Task: Look for space in Kemi, Finland from 1st August, 2023 to 5th August, 2023 for 3 adults, 1 child in price range Rs.13000 to Rs.20000. Place can be entire place with 2 bedrooms having 3 beds and 2 bathrooms. Property type can be flatguest house, hotel. Booking option can be shelf check-in. Required host language is .
Action: Mouse moved to (484, 100)
Screenshot: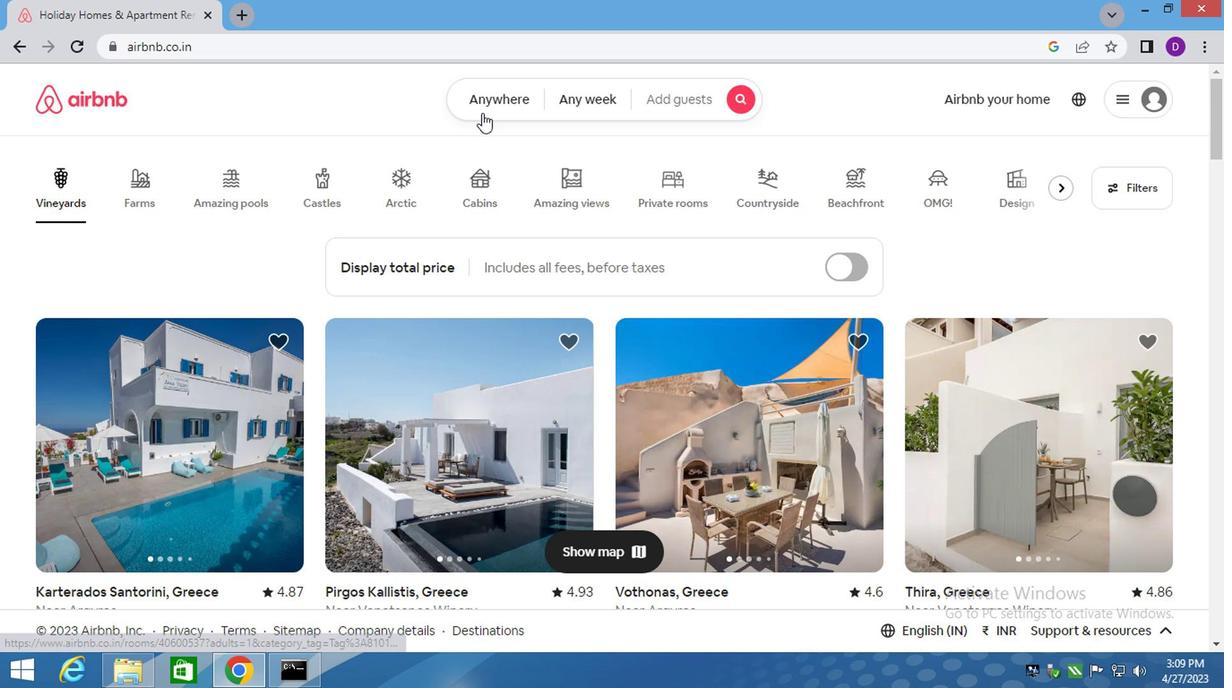 
Action: Mouse pressed left at (484, 100)
Screenshot: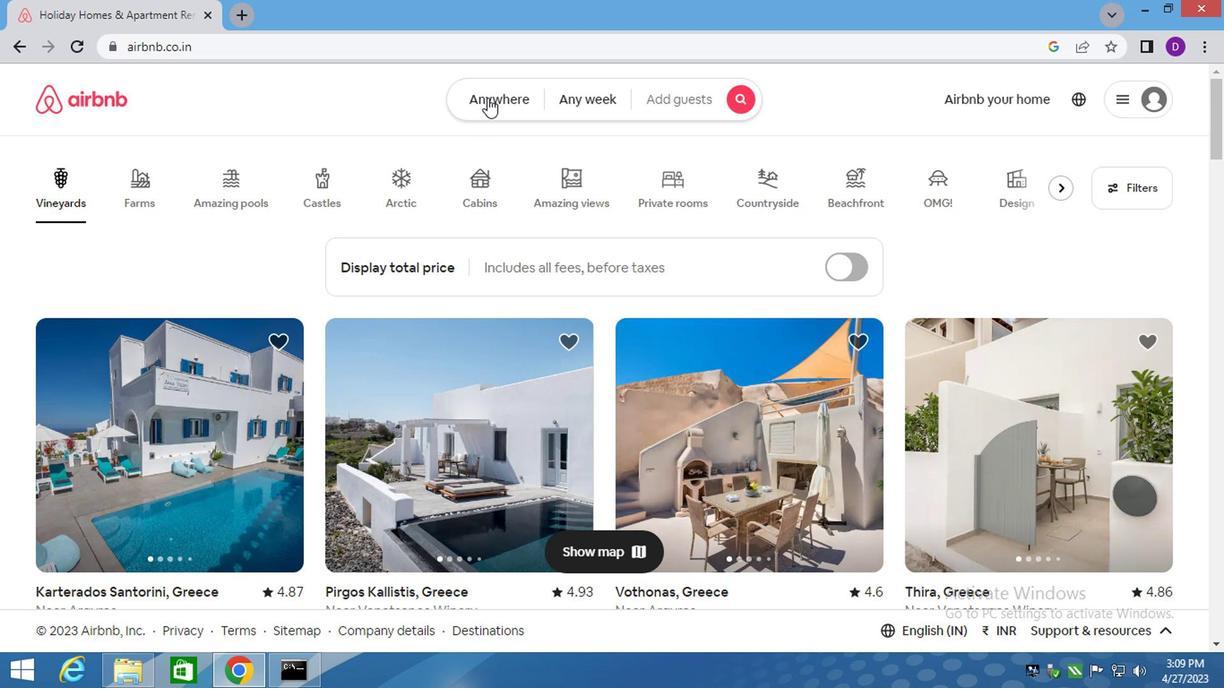 
Action: Mouse moved to (337, 173)
Screenshot: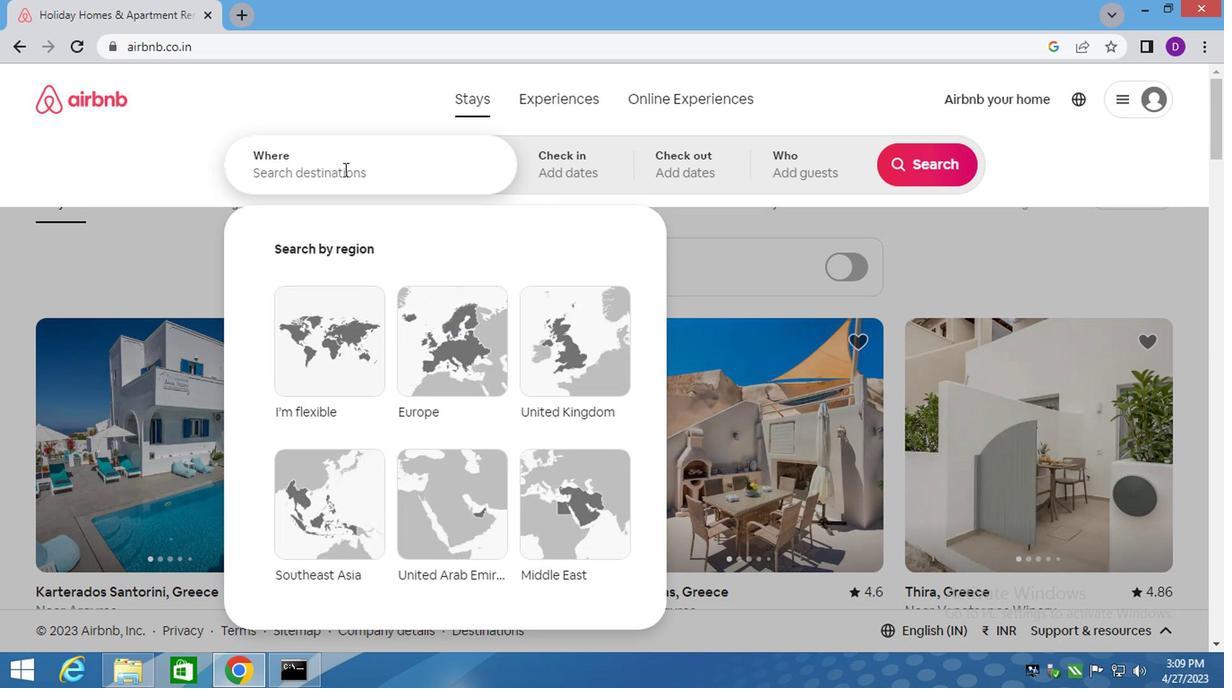 
Action: Mouse pressed left at (337, 173)
Screenshot: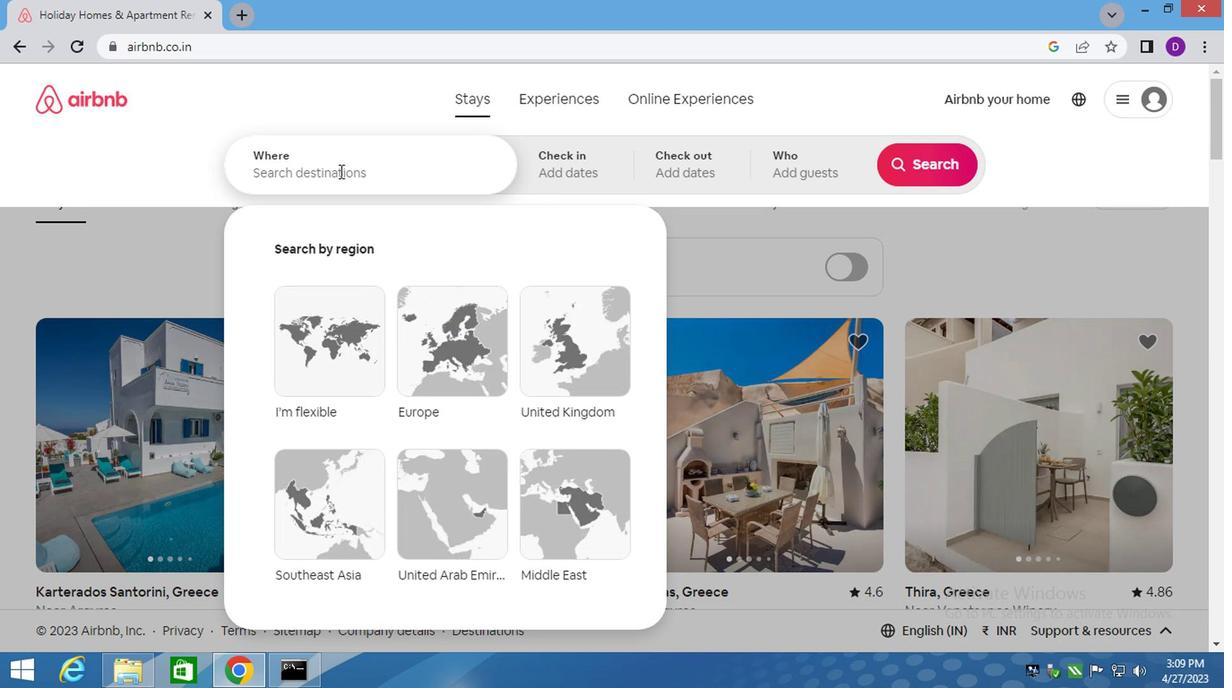
Action: Key pressed kemi,<Key.space>fin<Key.down><Key.enter>
Screenshot: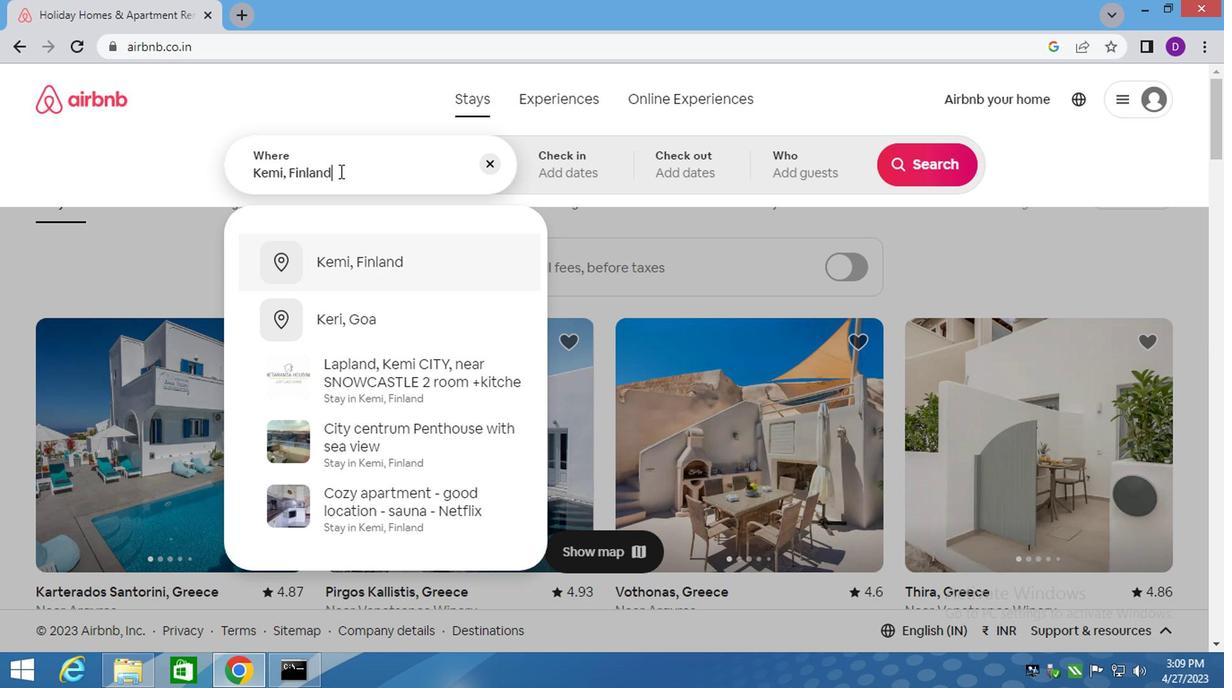 
Action: Mouse moved to (902, 301)
Screenshot: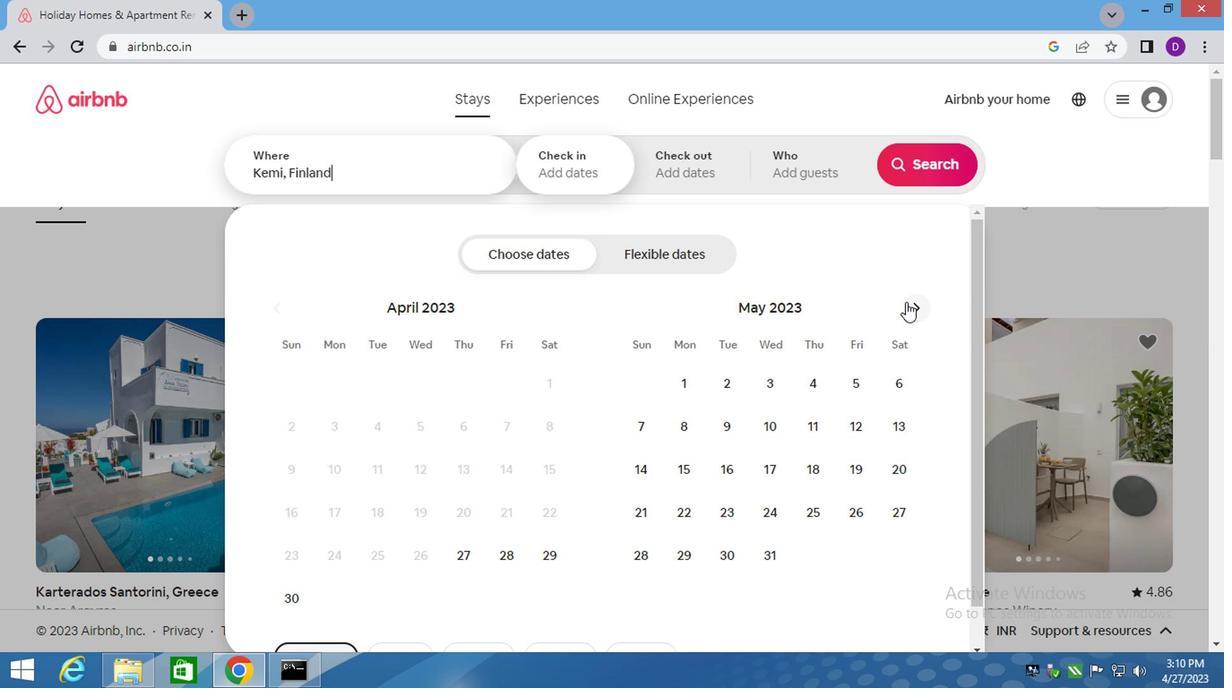 
Action: Mouse pressed left at (902, 301)
Screenshot: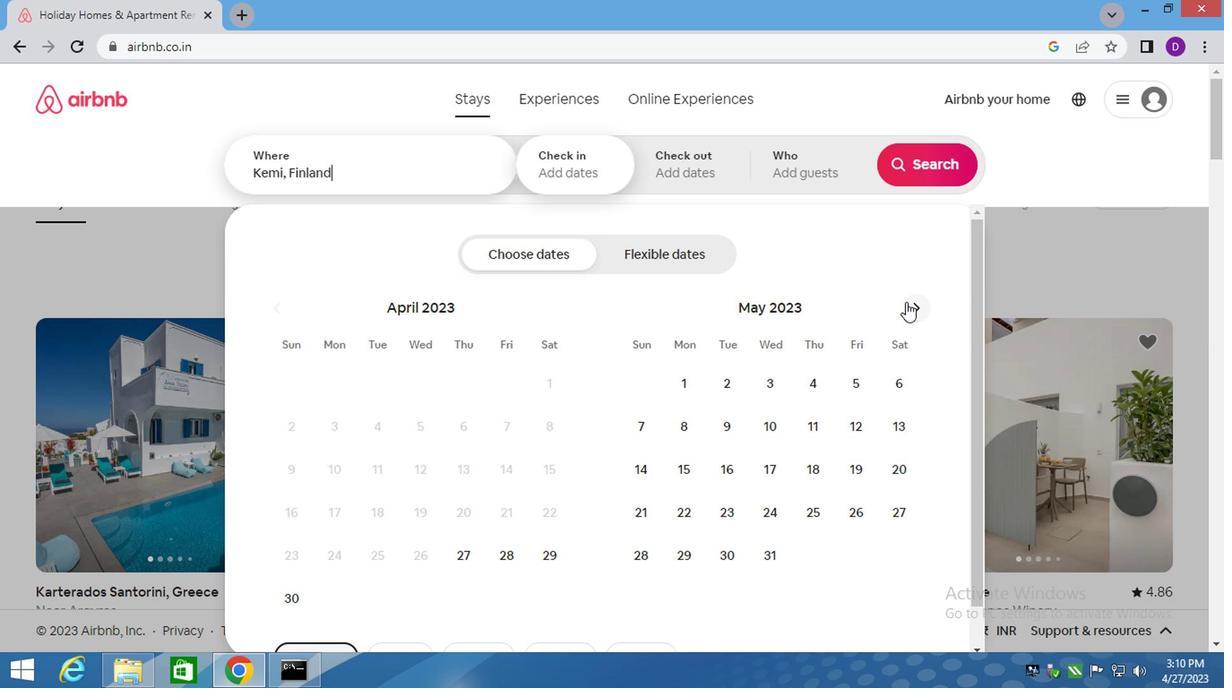 
Action: Mouse moved to (903, 301)
Screenshot: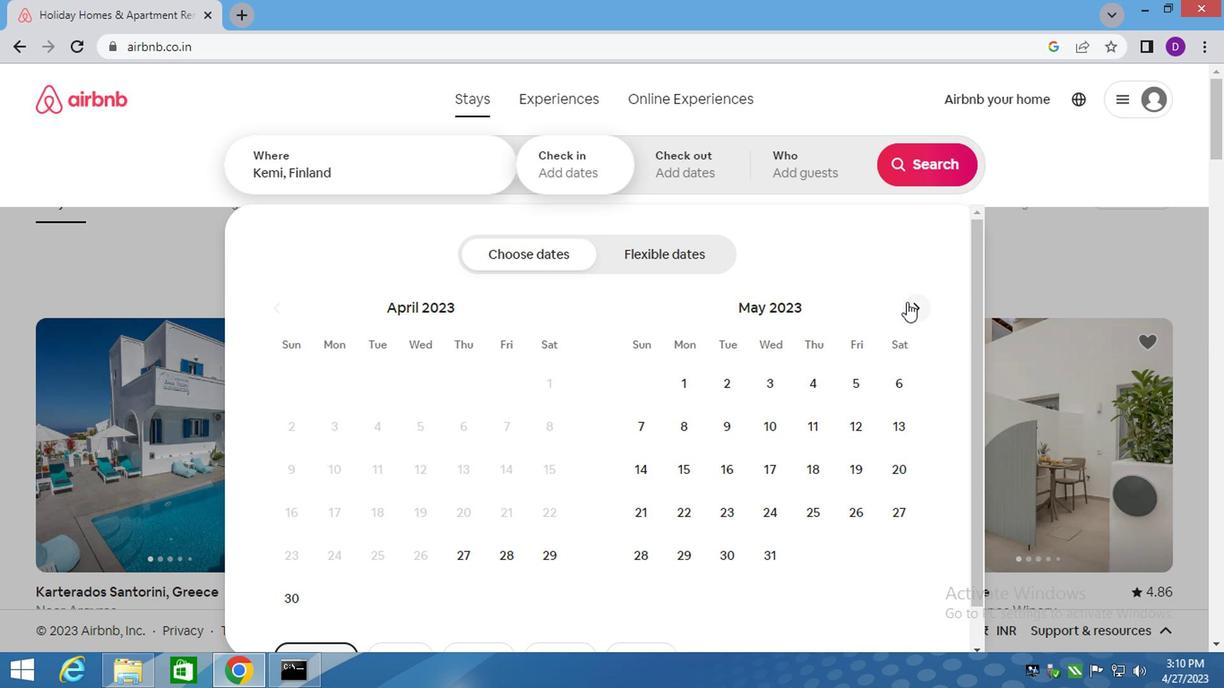 
Action: Mouse pressed left at (903, 301)
Screenshot: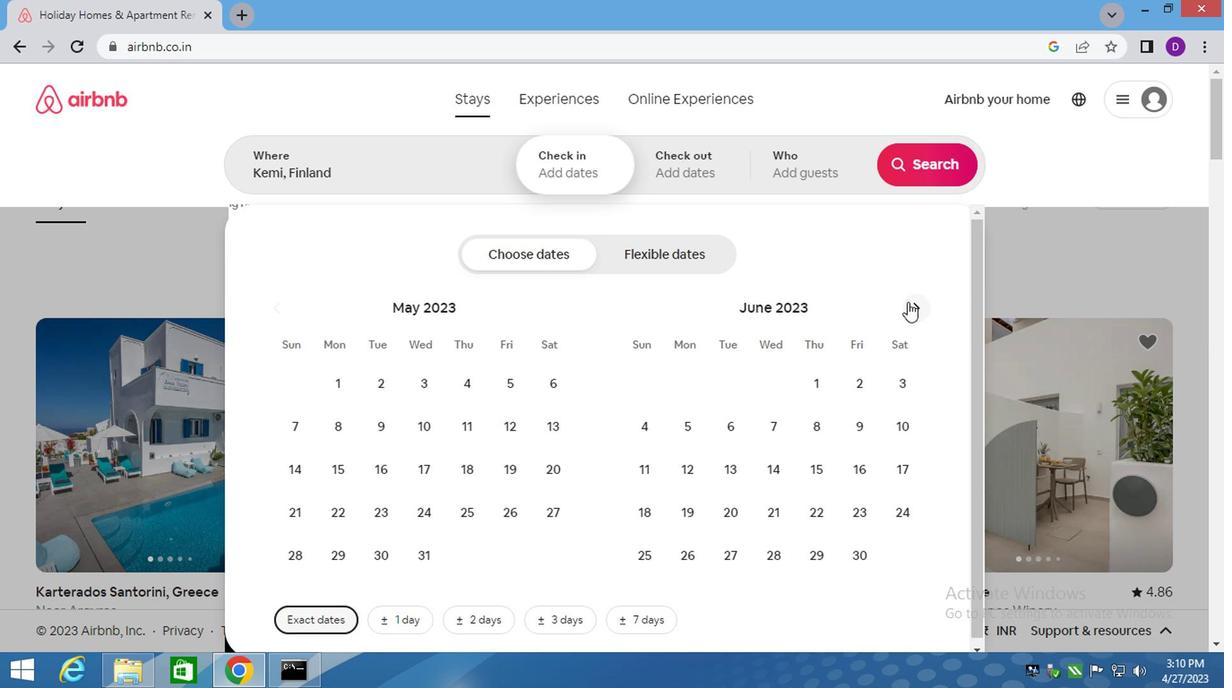 
Action: Mouse pressed left at (903, 301)
Screenshot: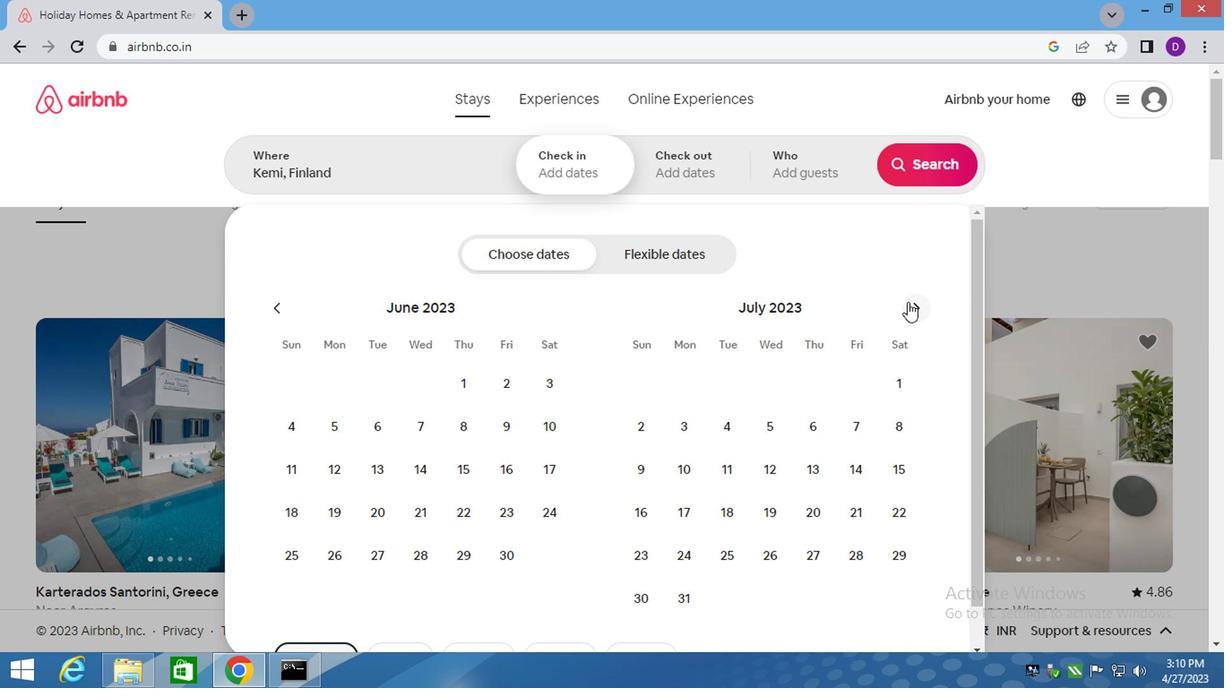 
Action: Mouse moved to (722, 387)
Screenshot: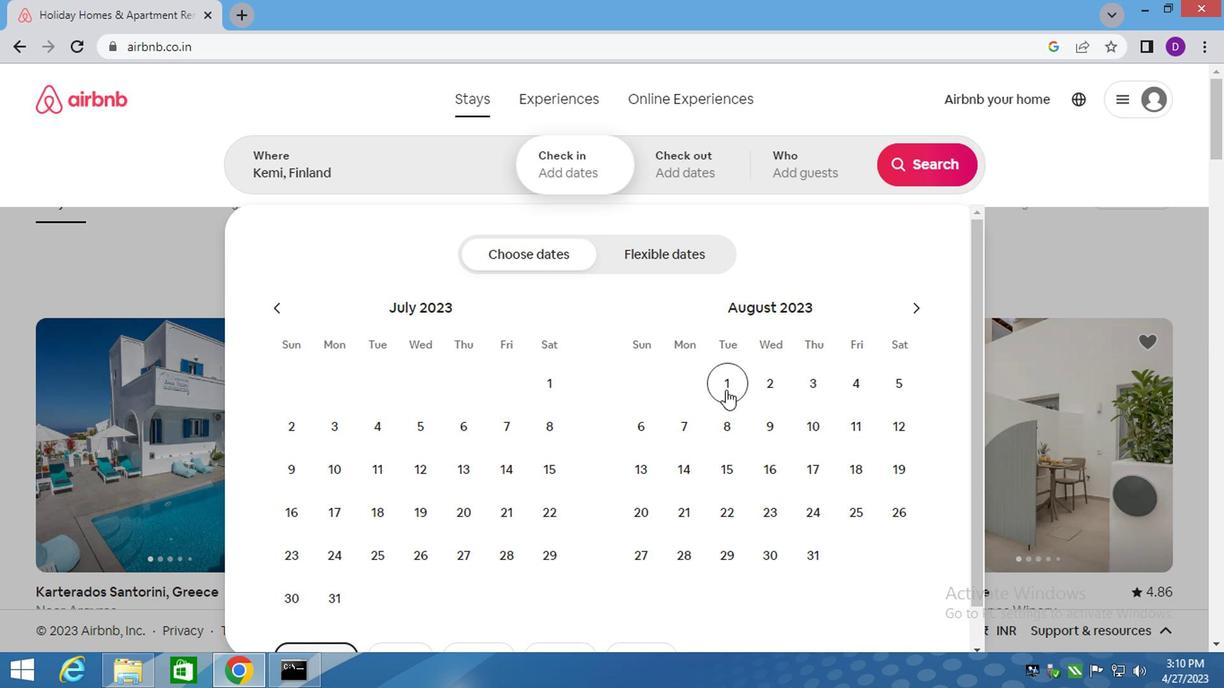 
Action: Mouse pressed left at (722, 387)
Screenshot: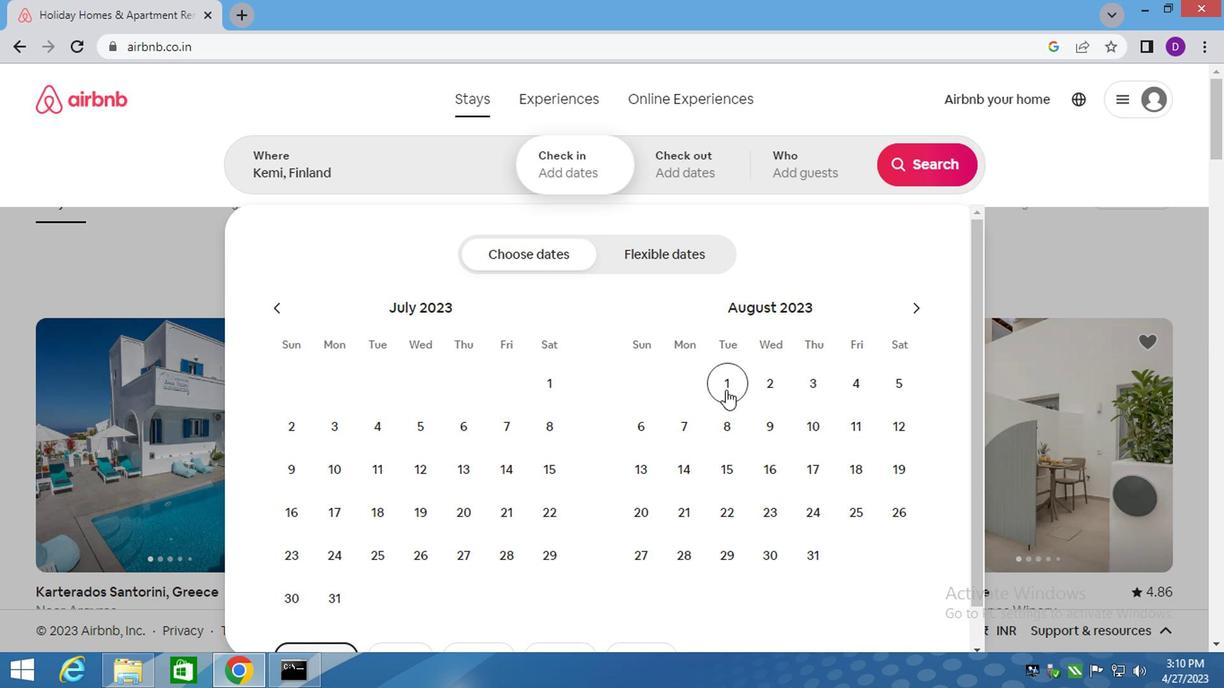 
Action: Mouse moved to (898, 384)
Screenshot: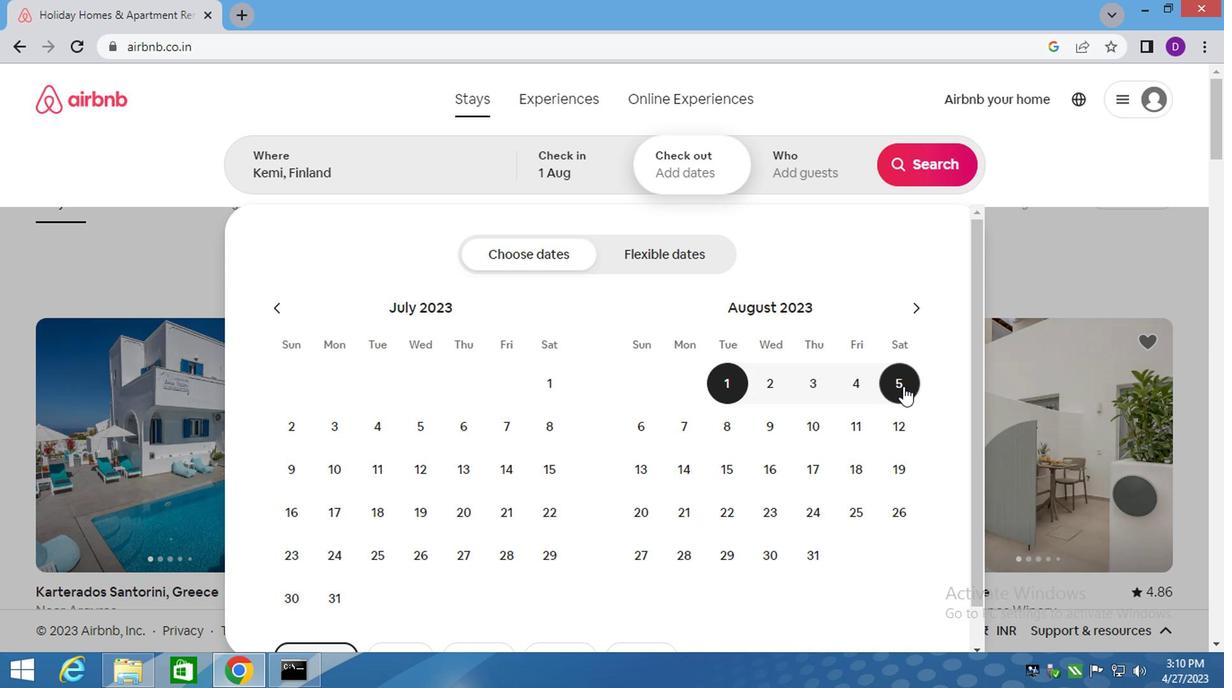 
Action: Mouse pressed left at (898, 384)
Screenshot: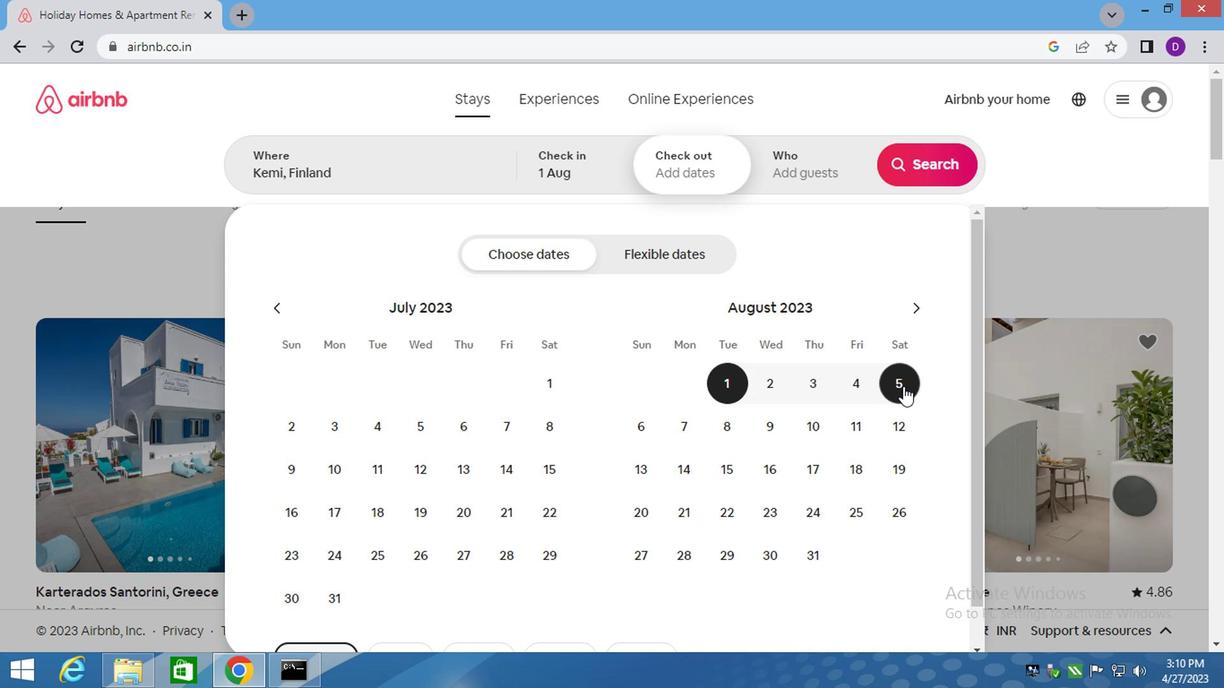 
Action: Mouse moved to (781, 180)
Screenshot: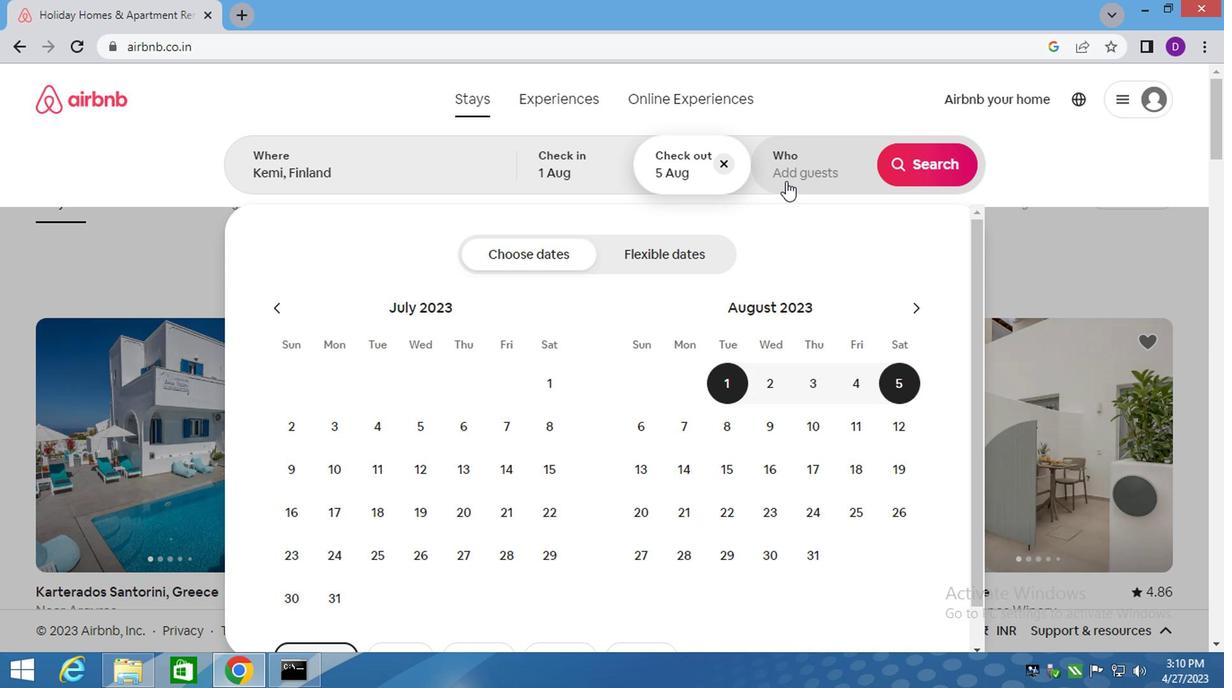 
Action: Mouse pressed left at (781, 180)
Screenshot: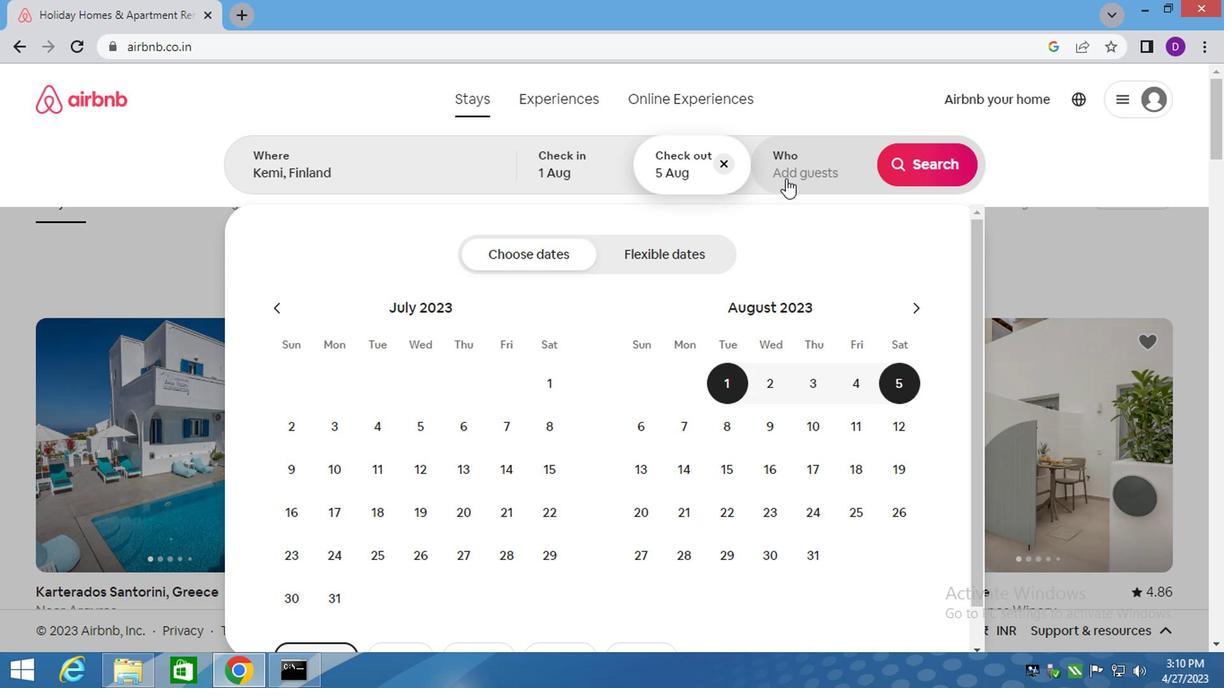 
Action: Mouse moved to (927, 264)
Screenshot: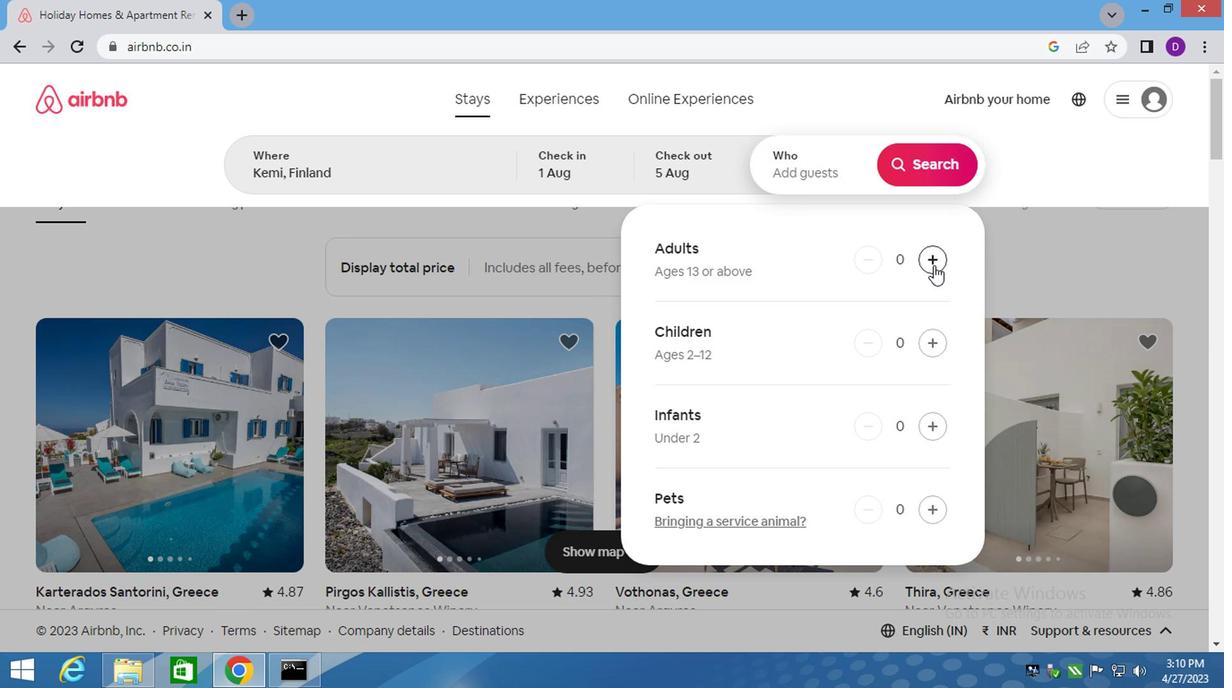 
Action: Mouse pressed left at (927, 264)
Screenshot: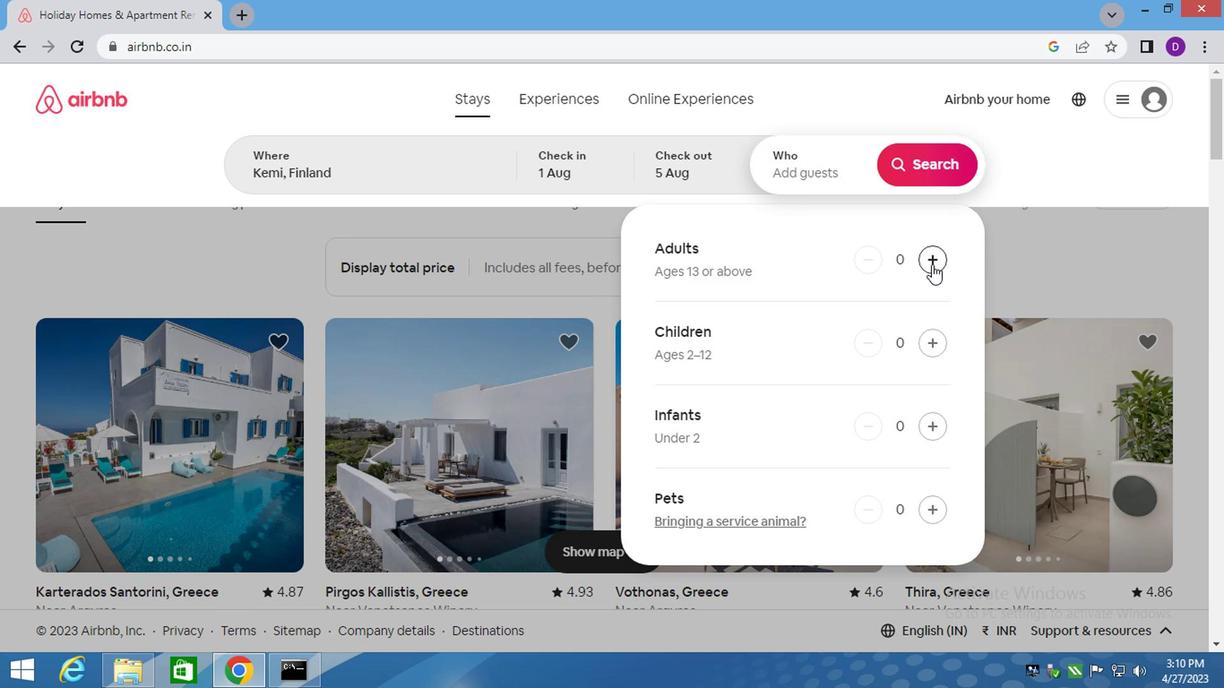 
Action: Mouse pressed left at (927, 264)
Screenshot: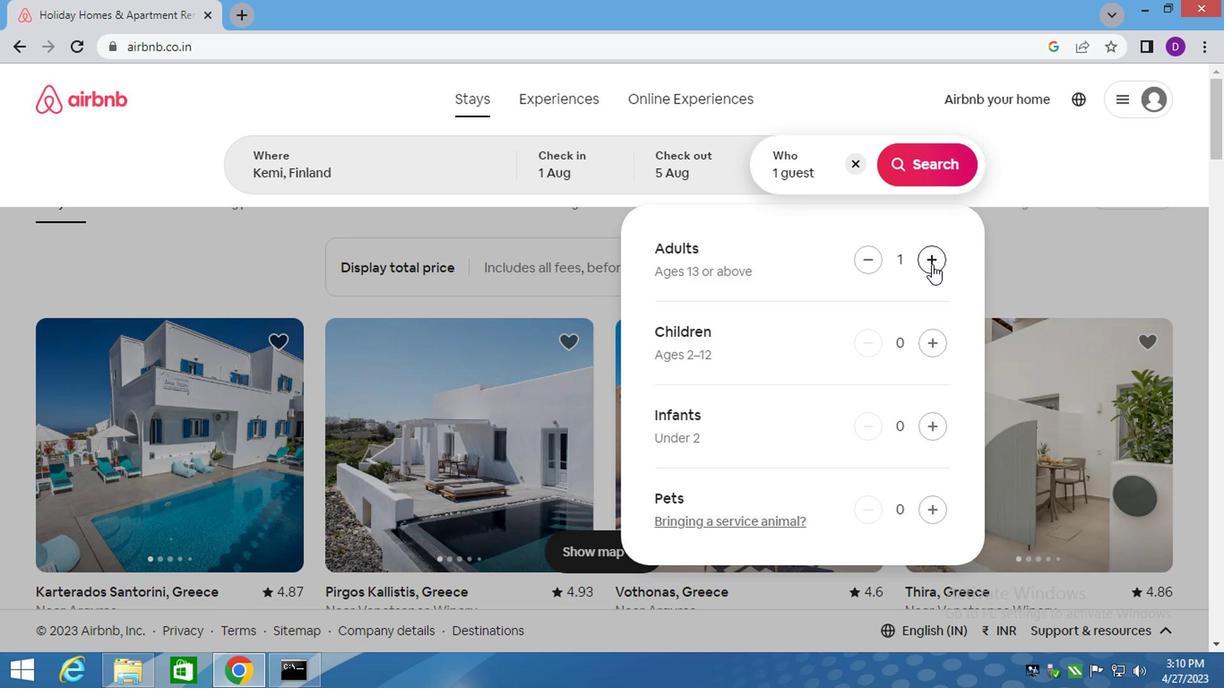 
Action: Mouse pressed left at (927, 264)
Screenshot: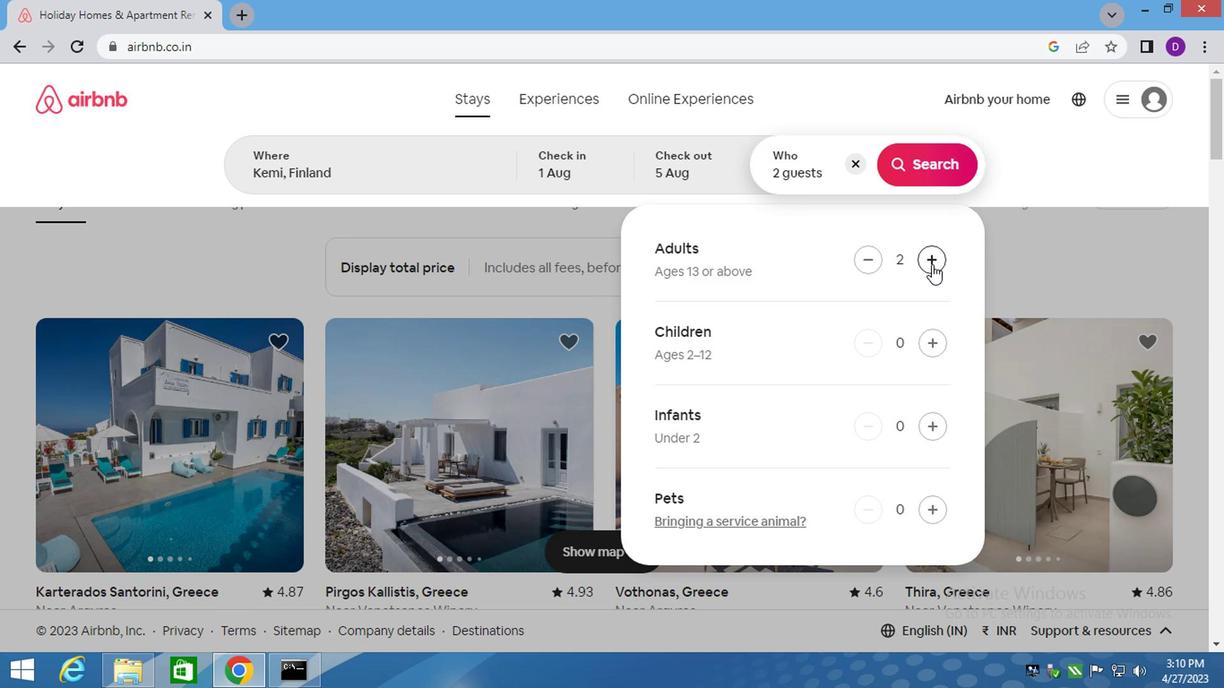 
Action: Mouse moved to (926, 333)
Screenshot: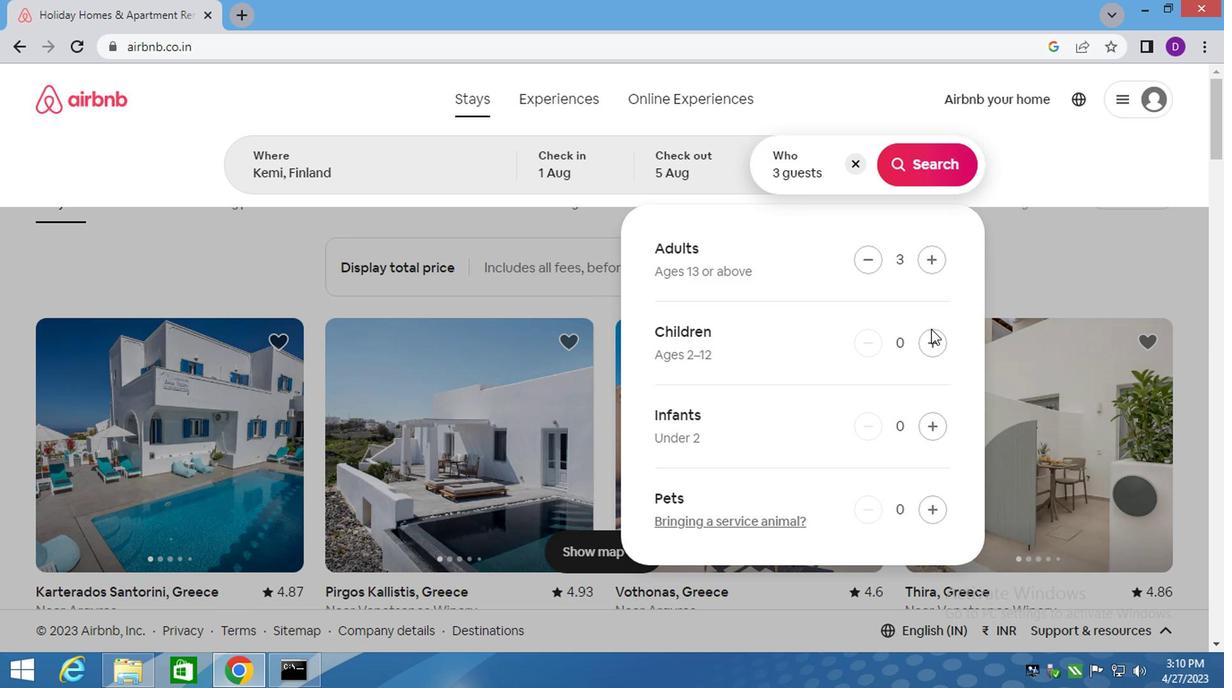 
Action: Mouse pressed left at (926, 333)
Screenshot: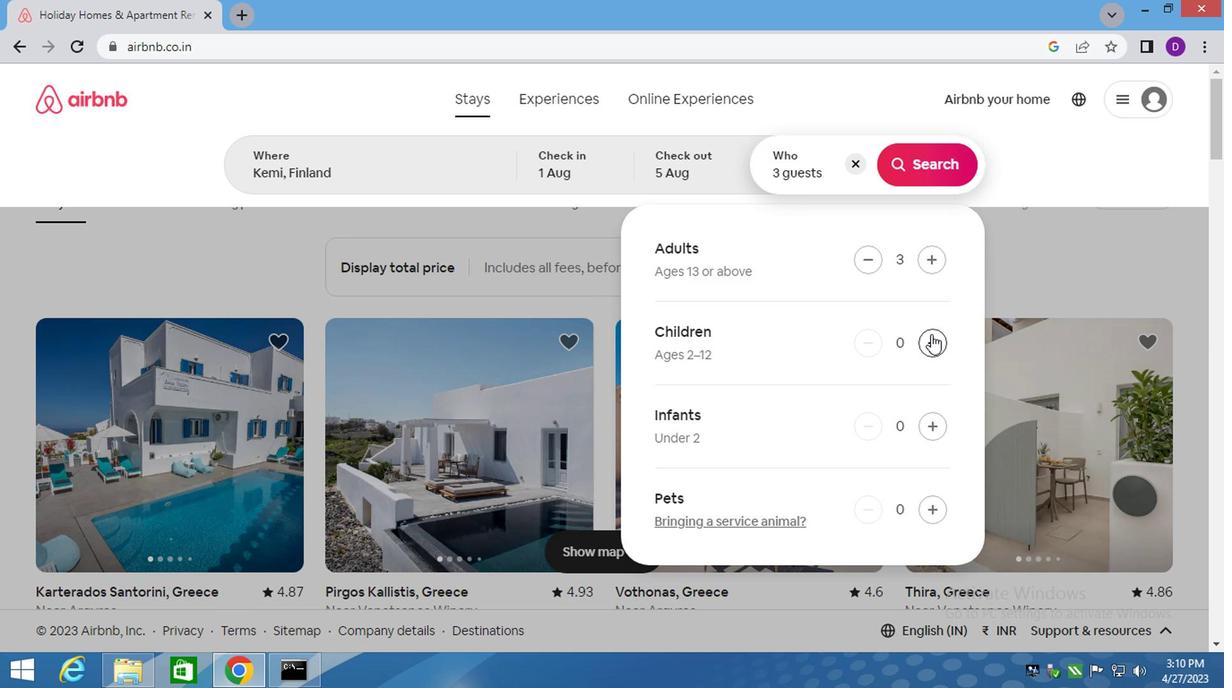 
Action: Mouse moved to (910, 170)
Screenshot: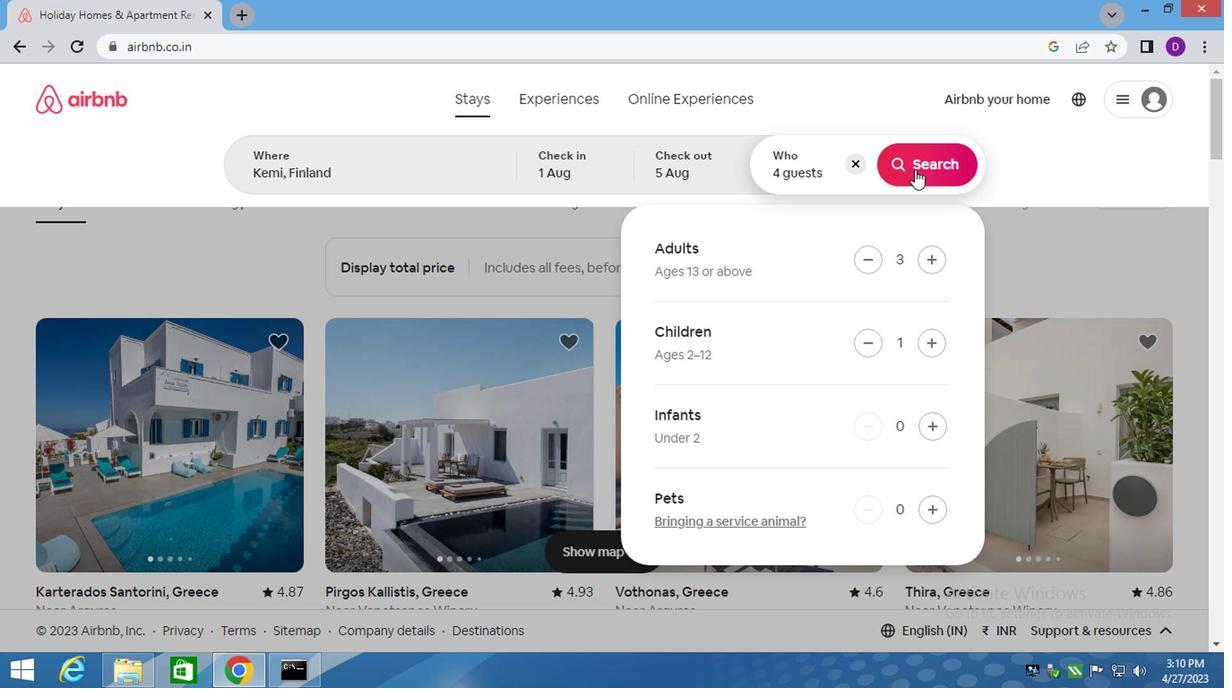 
Action: Mouse pressed left at (910, 170)
Screenshot: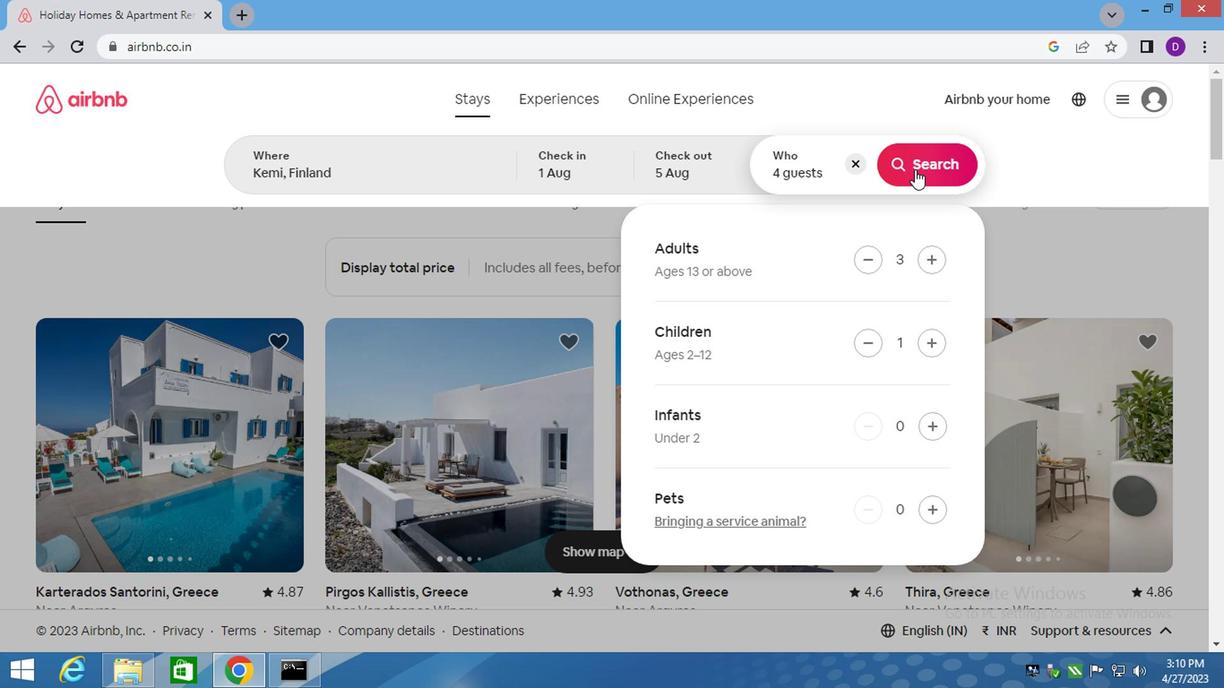 
Action: Mouse moved to (1117, 174)
Screenshot: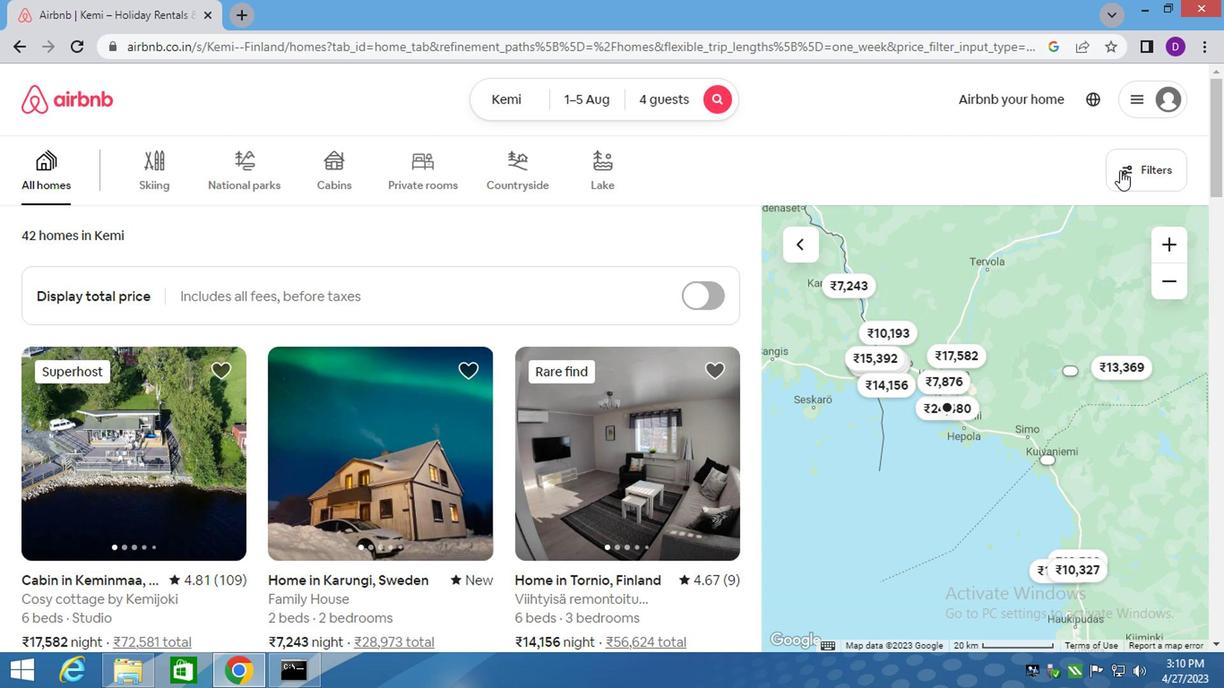 
Action: Mouse pressed left at (1117, 174)
Screenshot: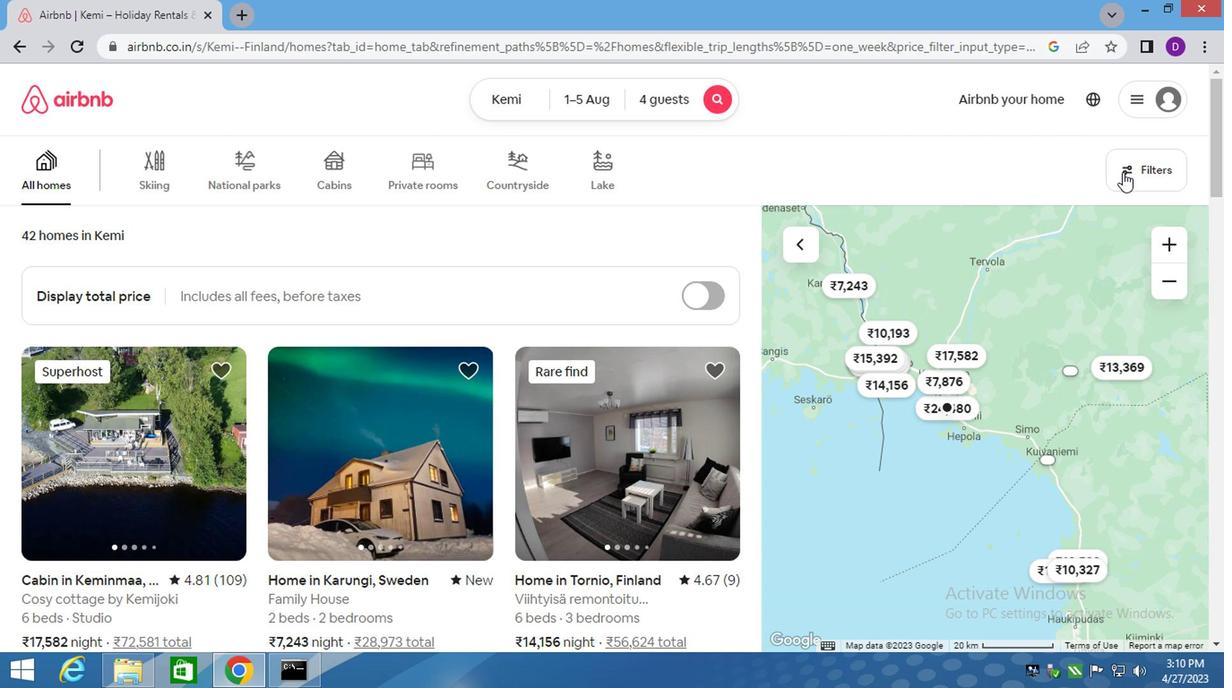 
Action: Mouse moved to (372, 395)
Screenshot: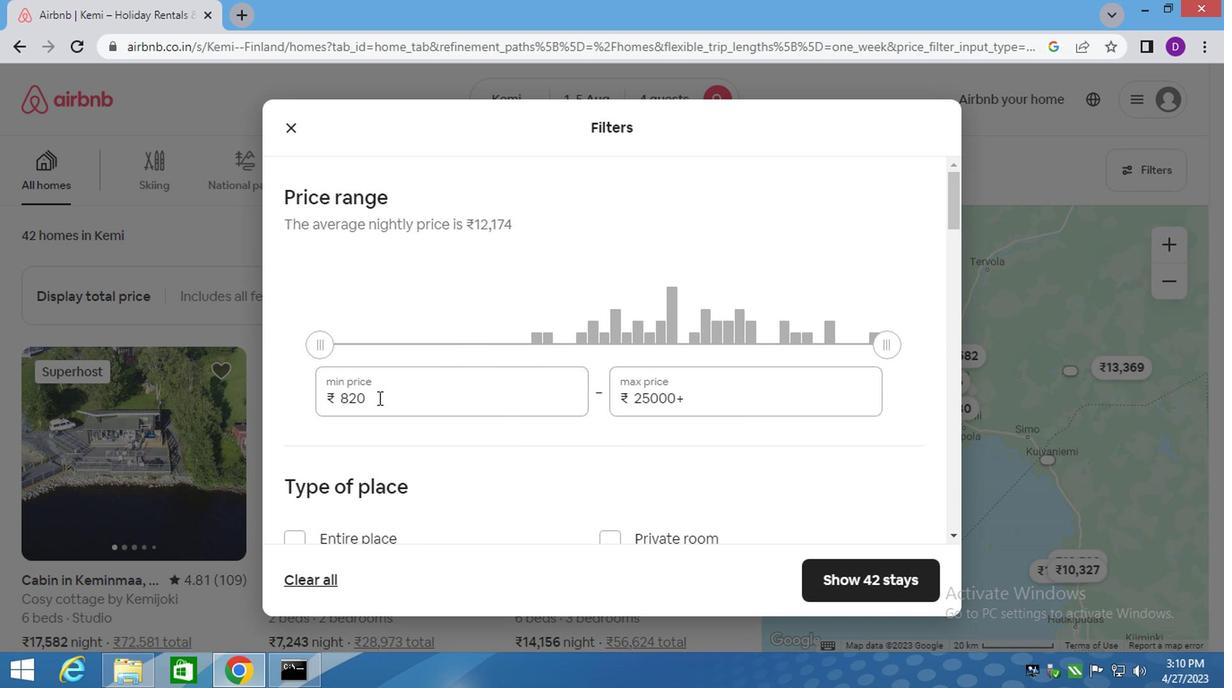 
Action: Mouse pressed left at (372, 395)
Screenshot: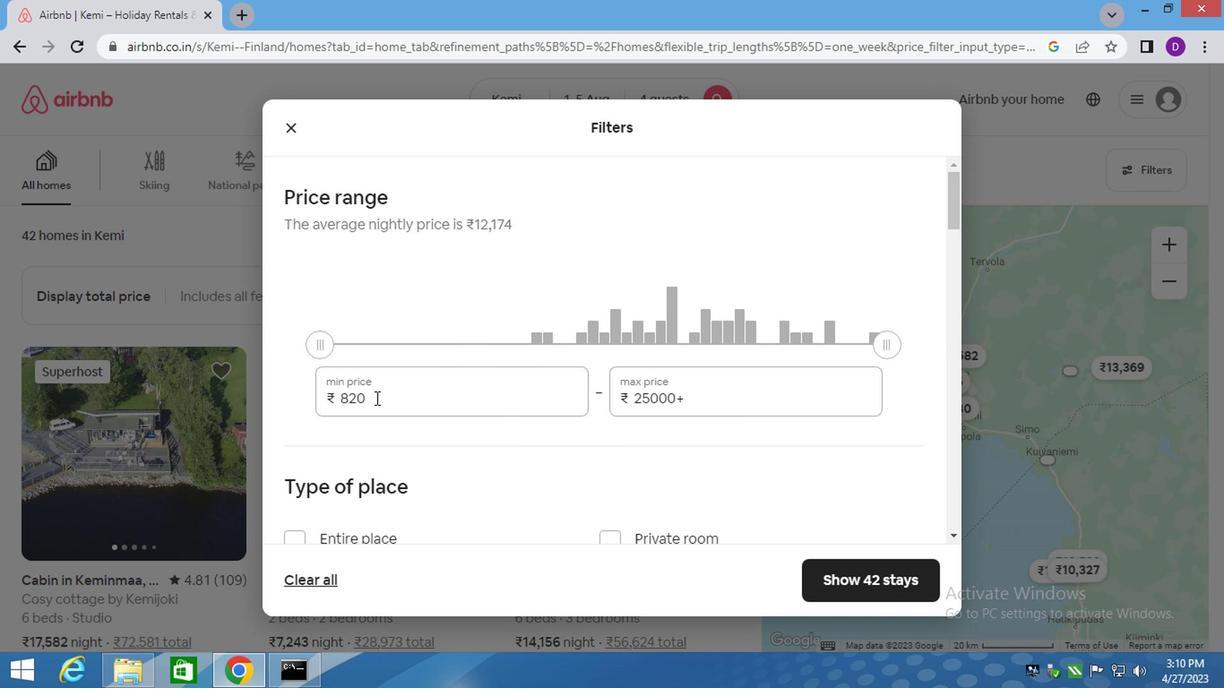 
Action: Mouse pressed left at (372, 395)
Screenshot: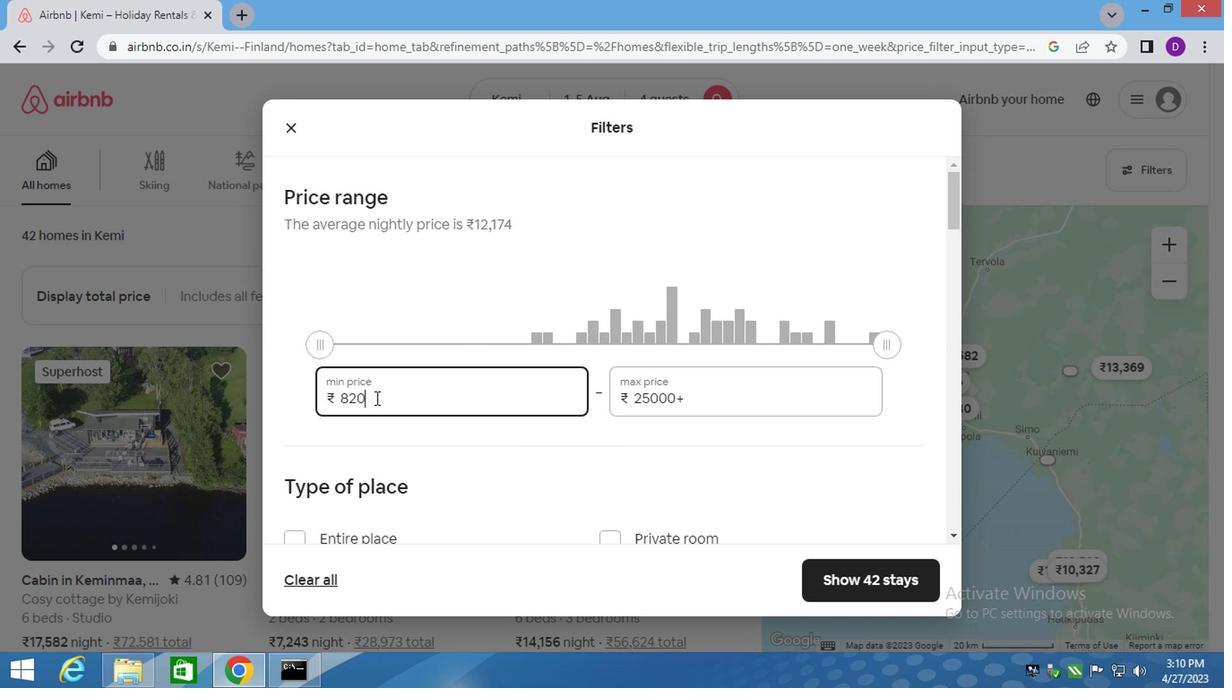 
Action: Key pressed 13000<Key.tab>20000
Screenshot: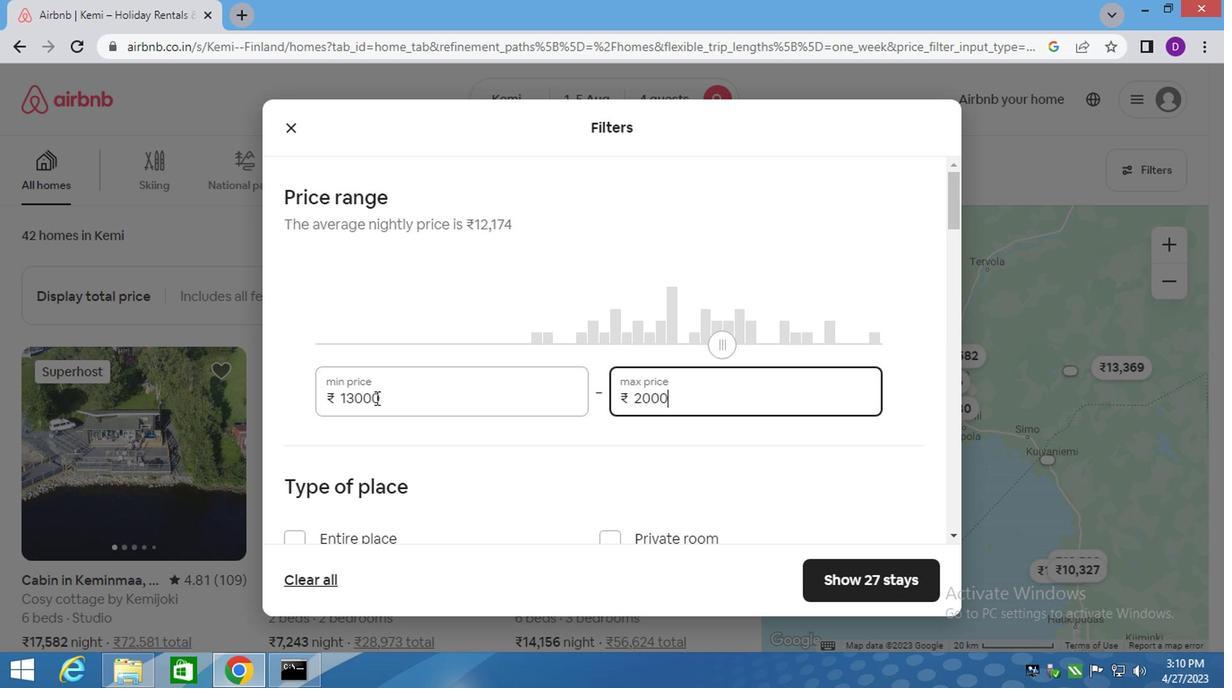 
Action: Mouse scrolled (372, 394) with delta (0, -1)
Screenshot: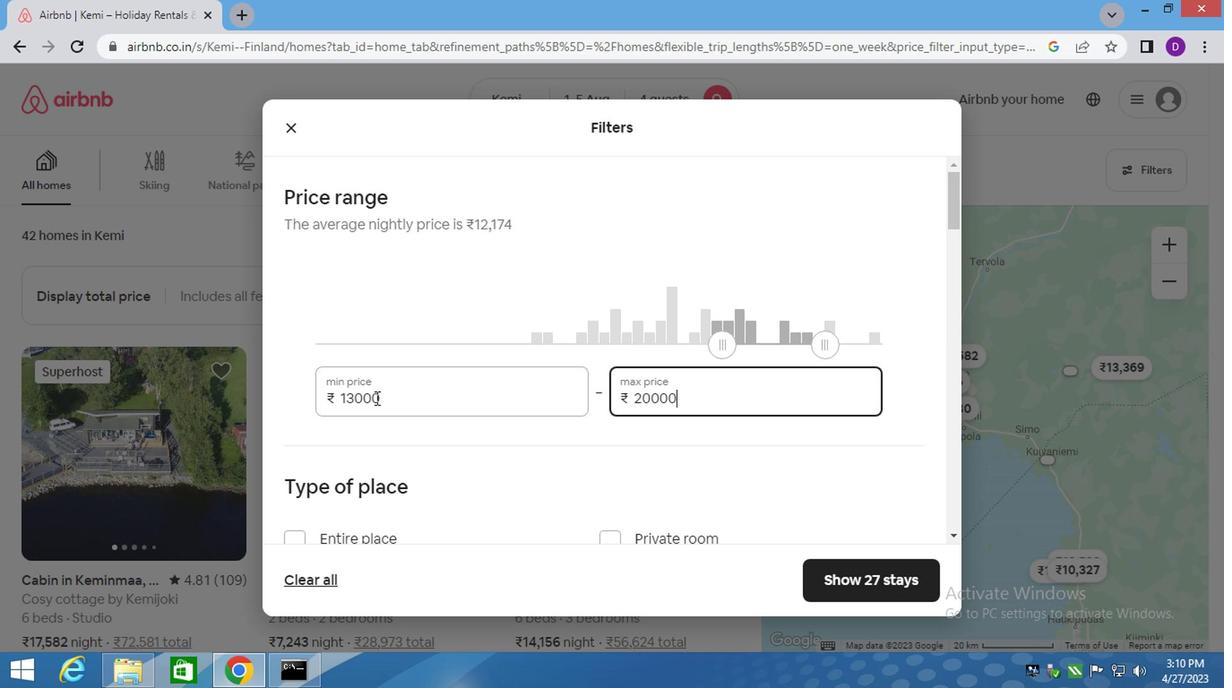 
Action: Mouse scrolled (372, 394) with delta (0, -1)
Screenshot: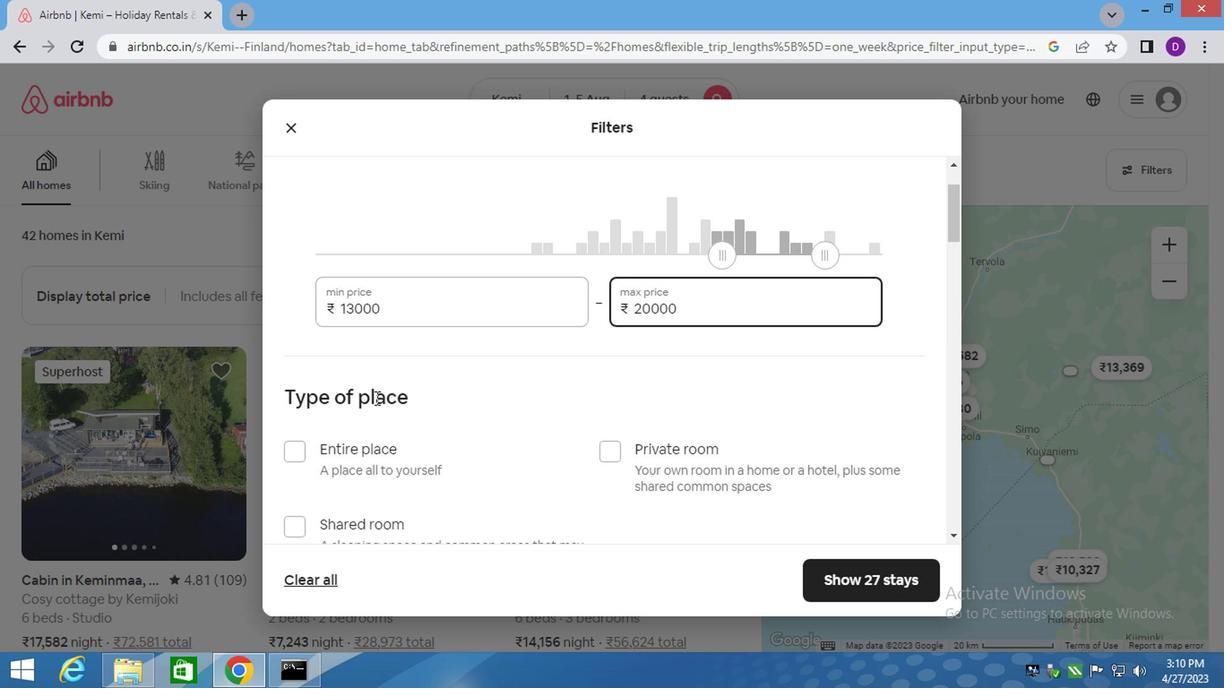 
Action: Mouse moved to (302, 364)
Screenshot: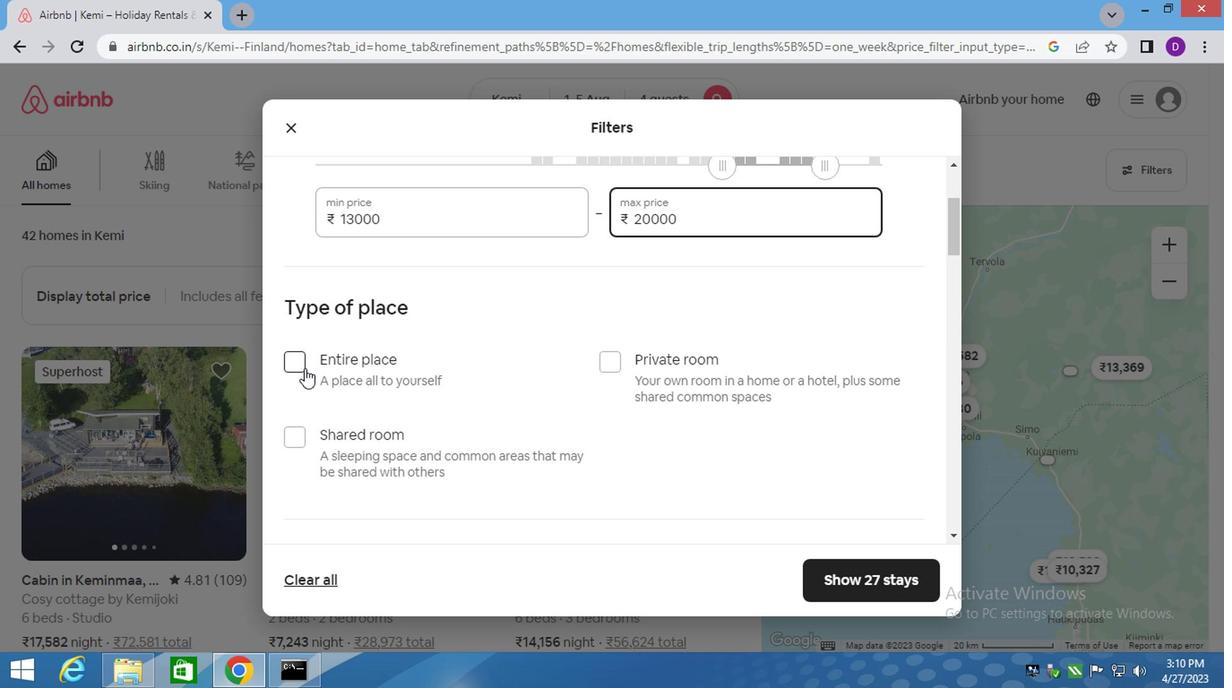 
Action: Mouse pressed left at (302, 364)
Screenshot: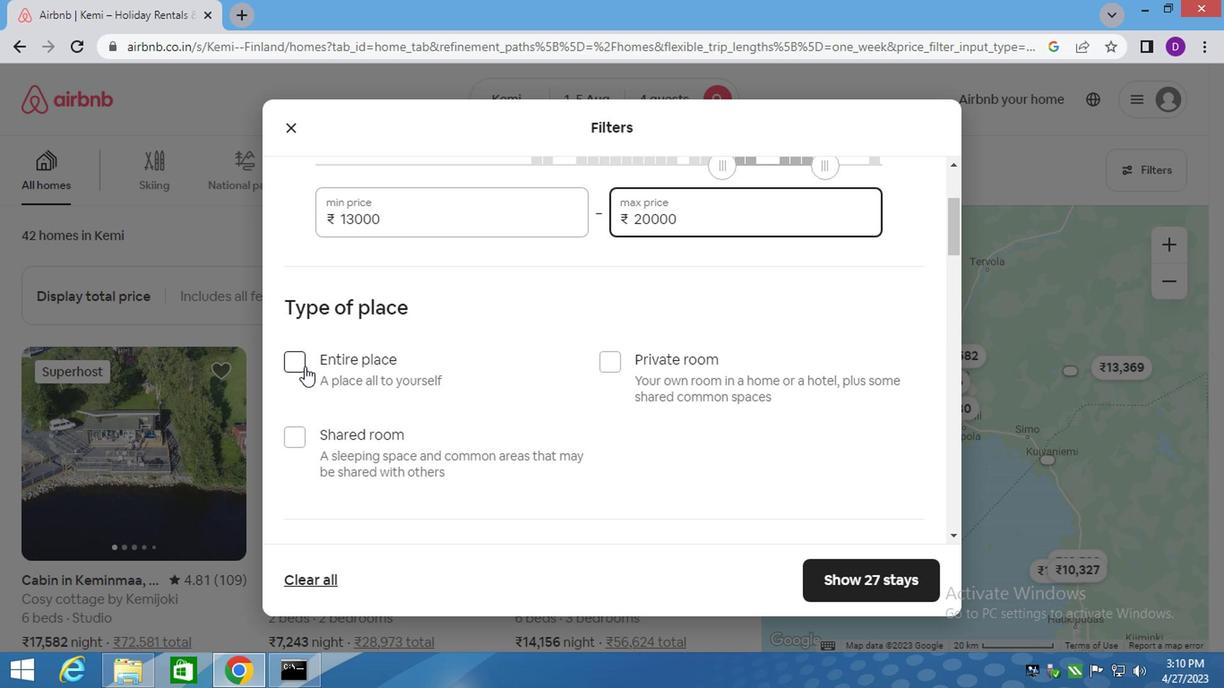 
Action: Mouse moved to (444, 362)
Screenshot: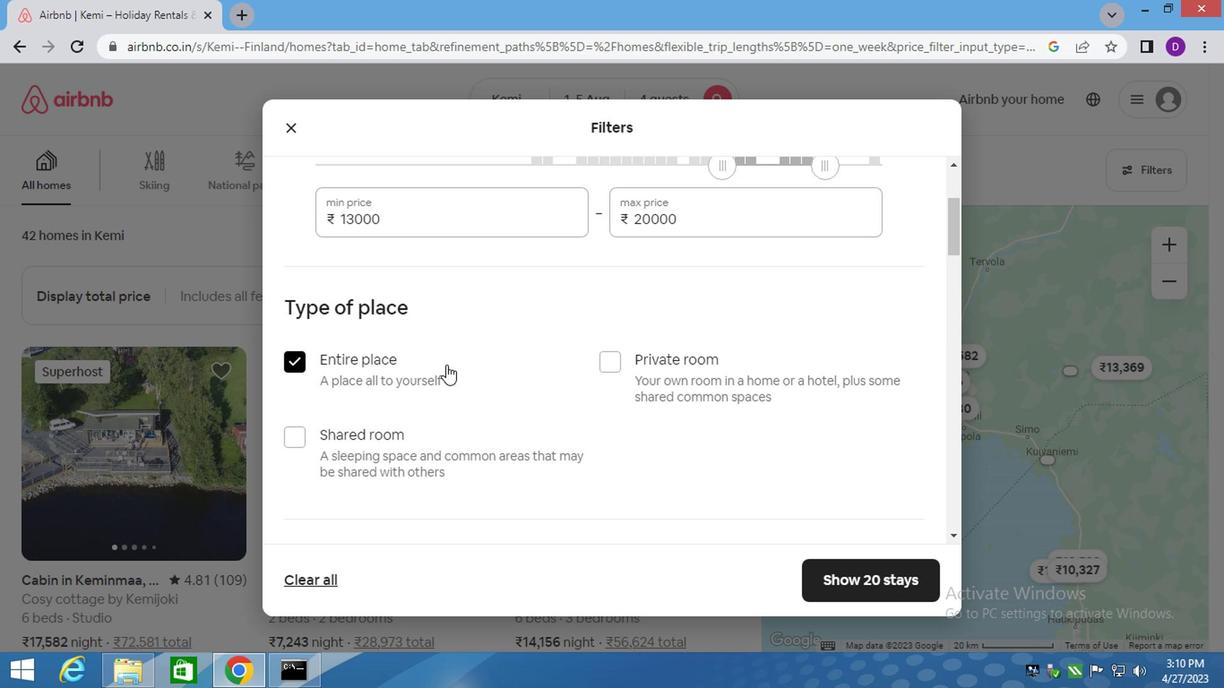 
Action: Mouse scrolled (444, 361) with delta (0, 0)
Screenshot: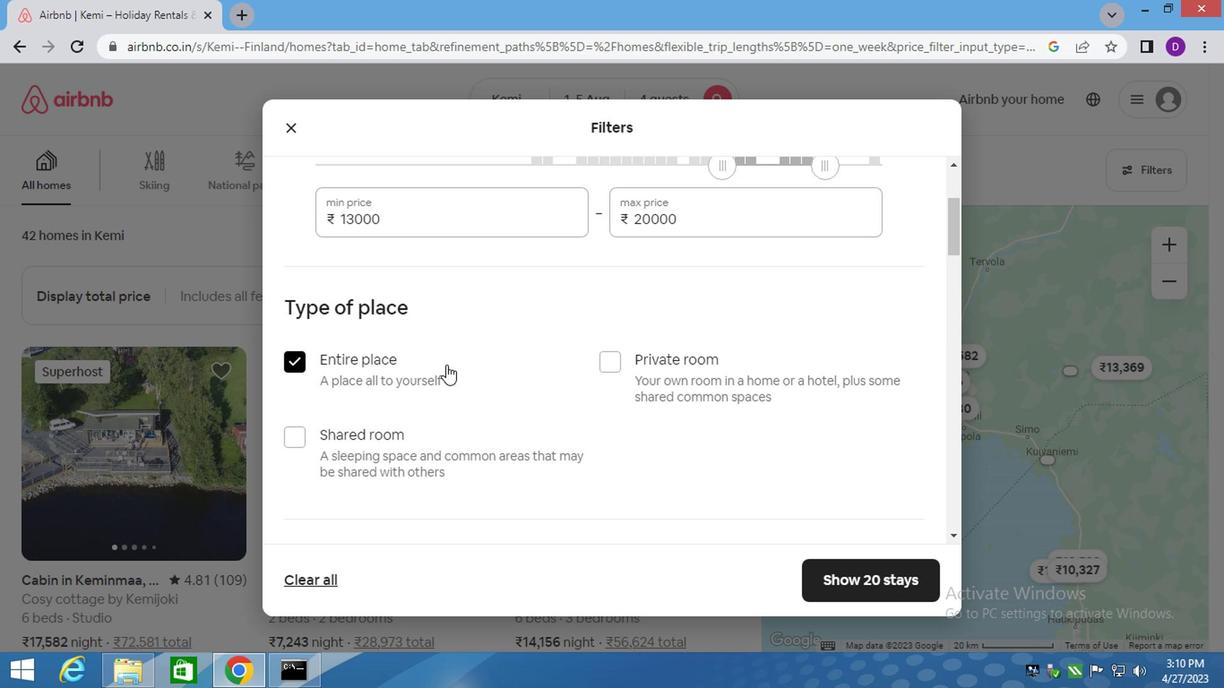 
Action: Mouse moved to (452, 371)
Screenshot: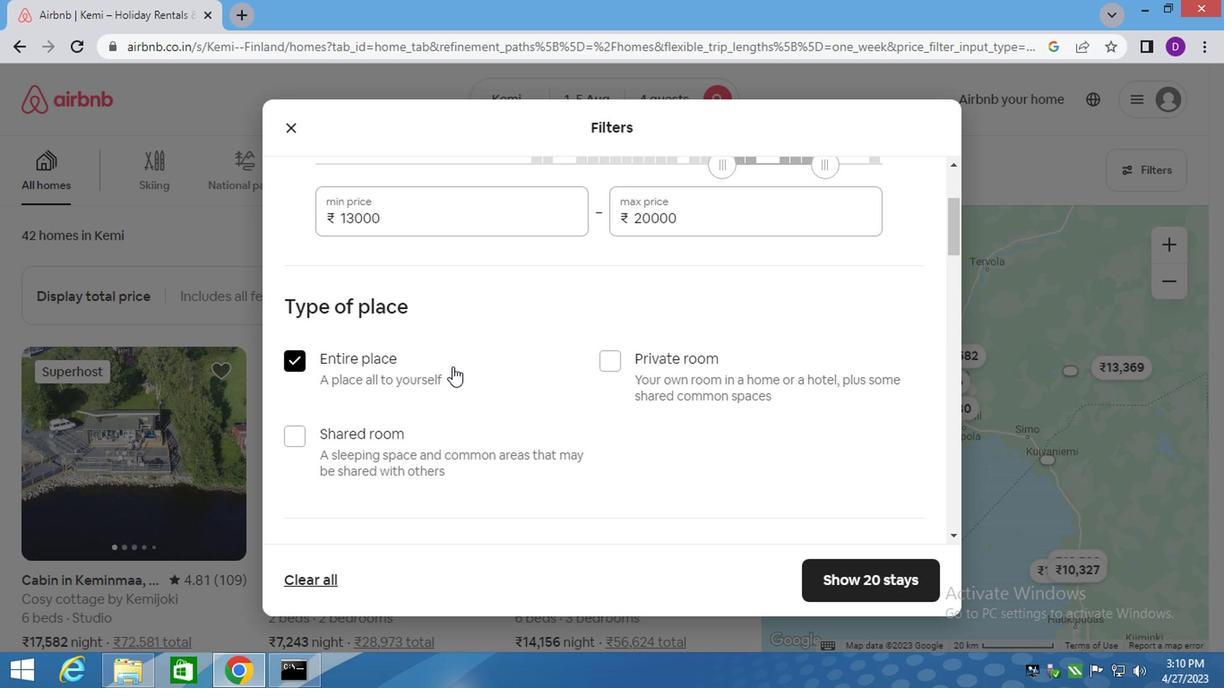 
Action: Mouse scrolled (451, 365) with delta (0, 0)
Screenshot: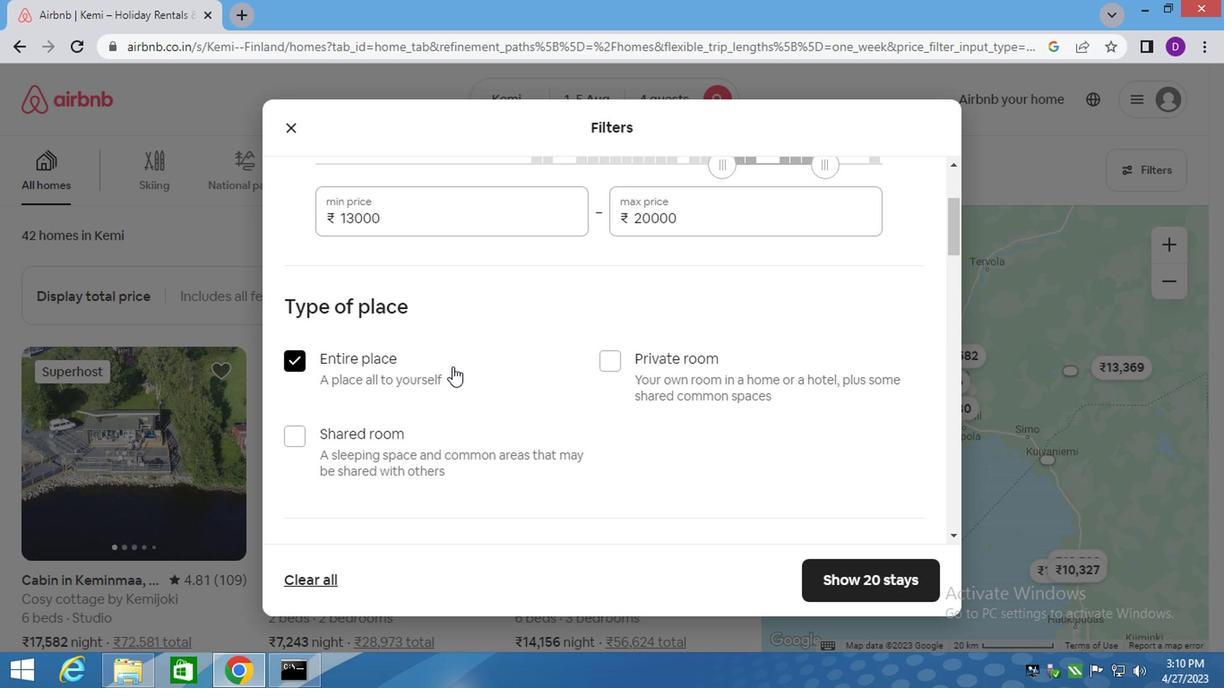 
Action: Mouse scrolled (452, 370) with delta (0, 0)
Screenshot: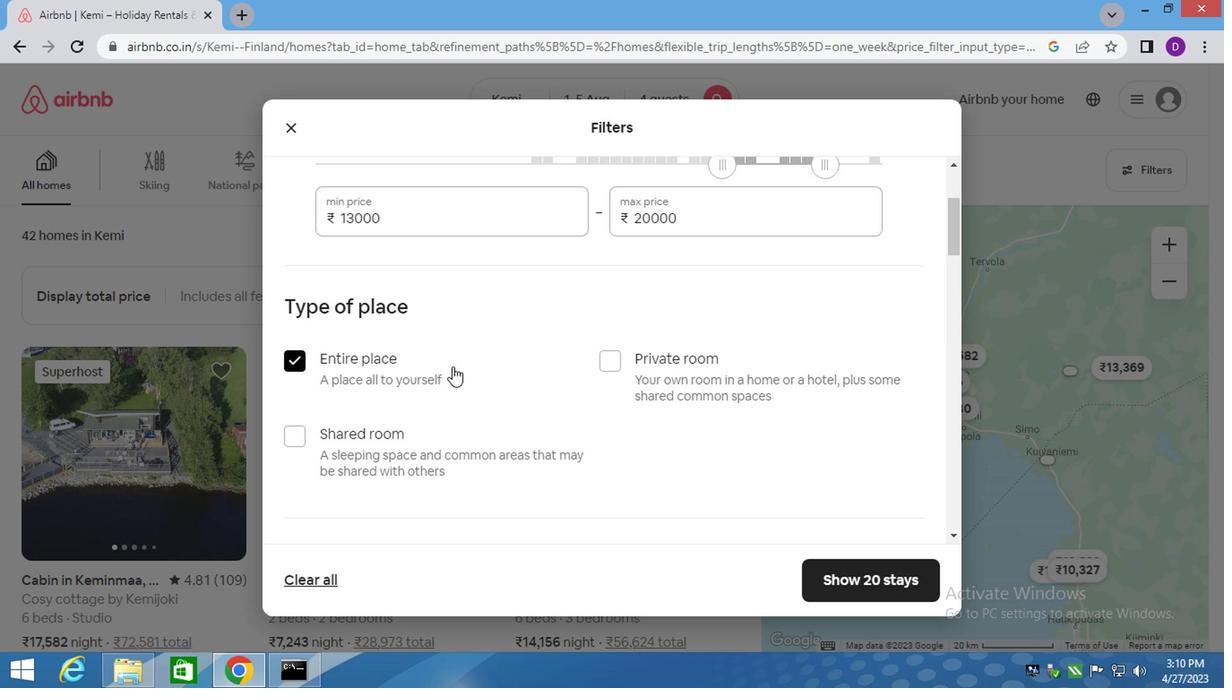 
Action: Mouse moved to (454, 372)
Screenshot: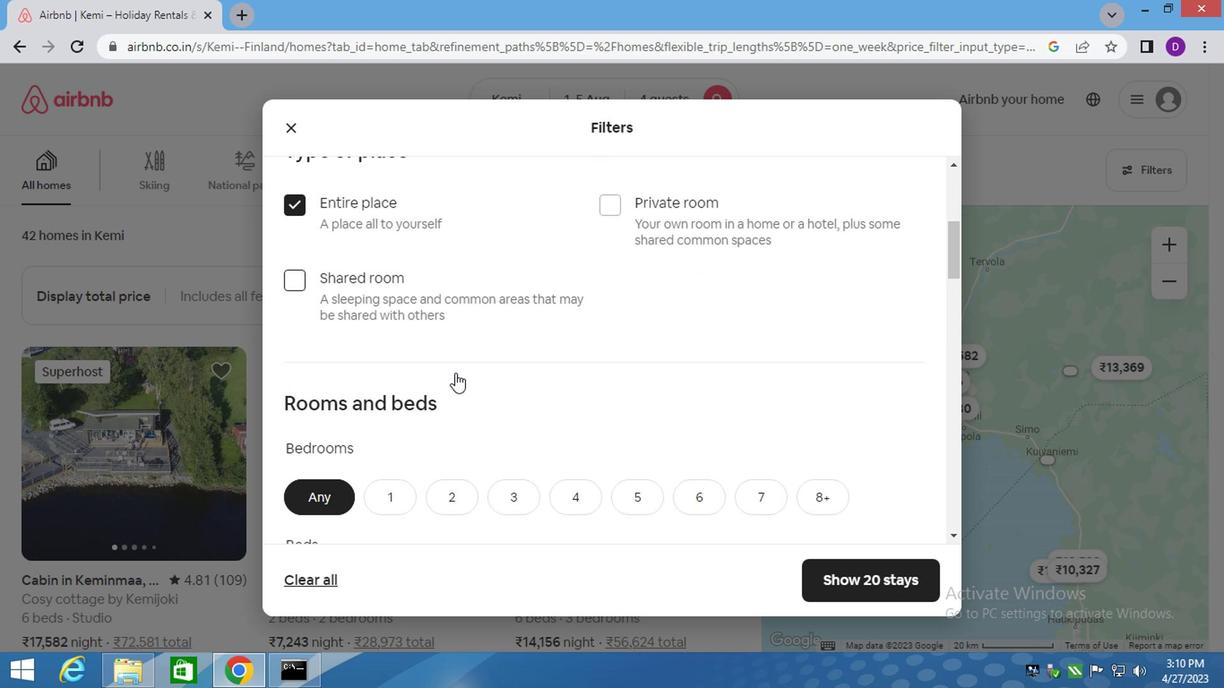
Action: Mouse scrolled (453, 370) with delta (0, 0)
Screenshot: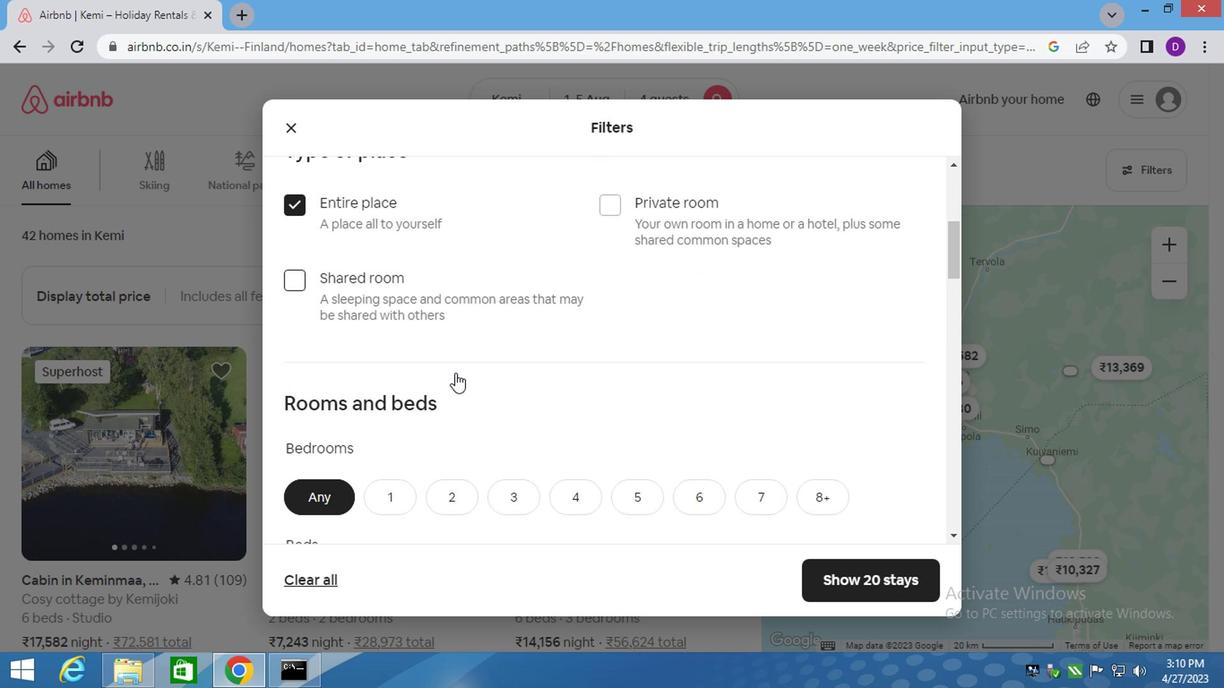 
Action: Mouse moved to (446, 299)
Screenshot: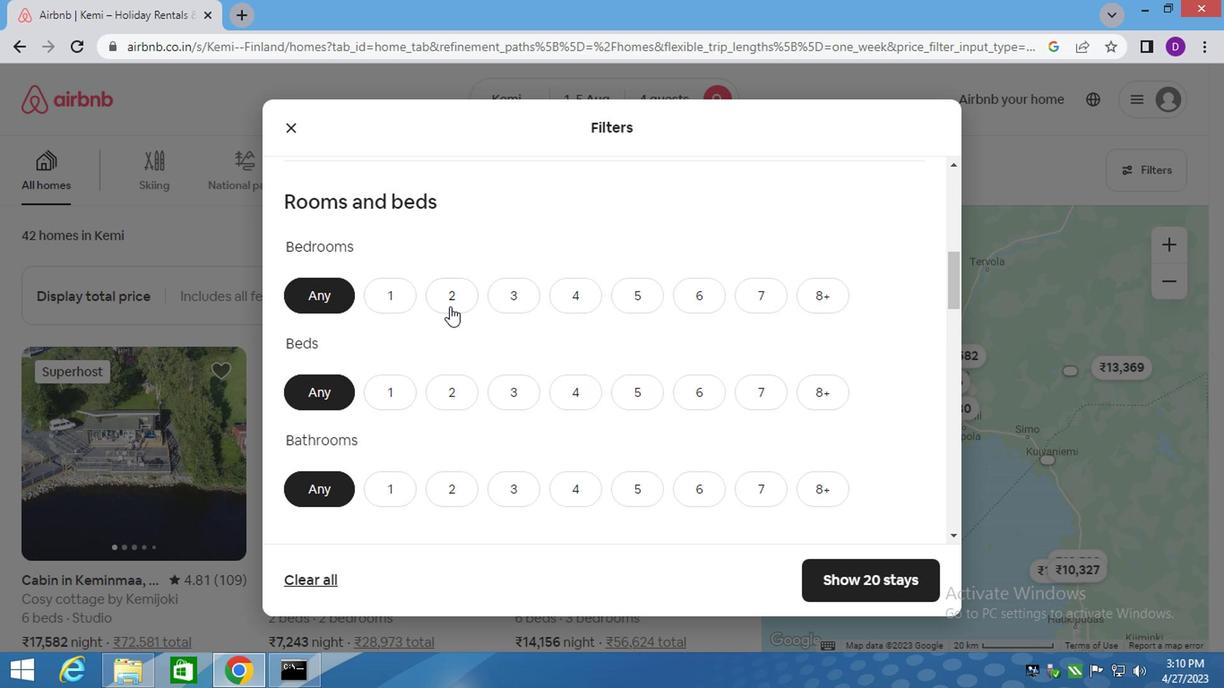 
Action: Mouse pressed left at (446, 299)
Screenshot: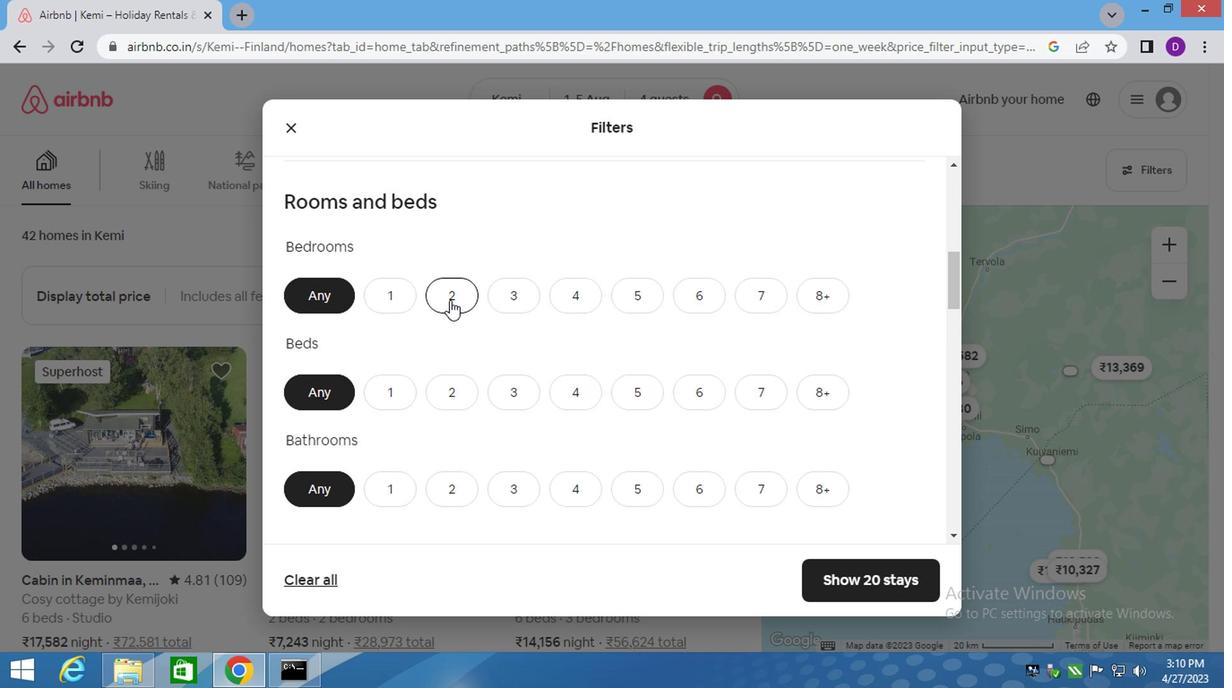 
Action: Mouse moved to (504, 388)
Screenshot: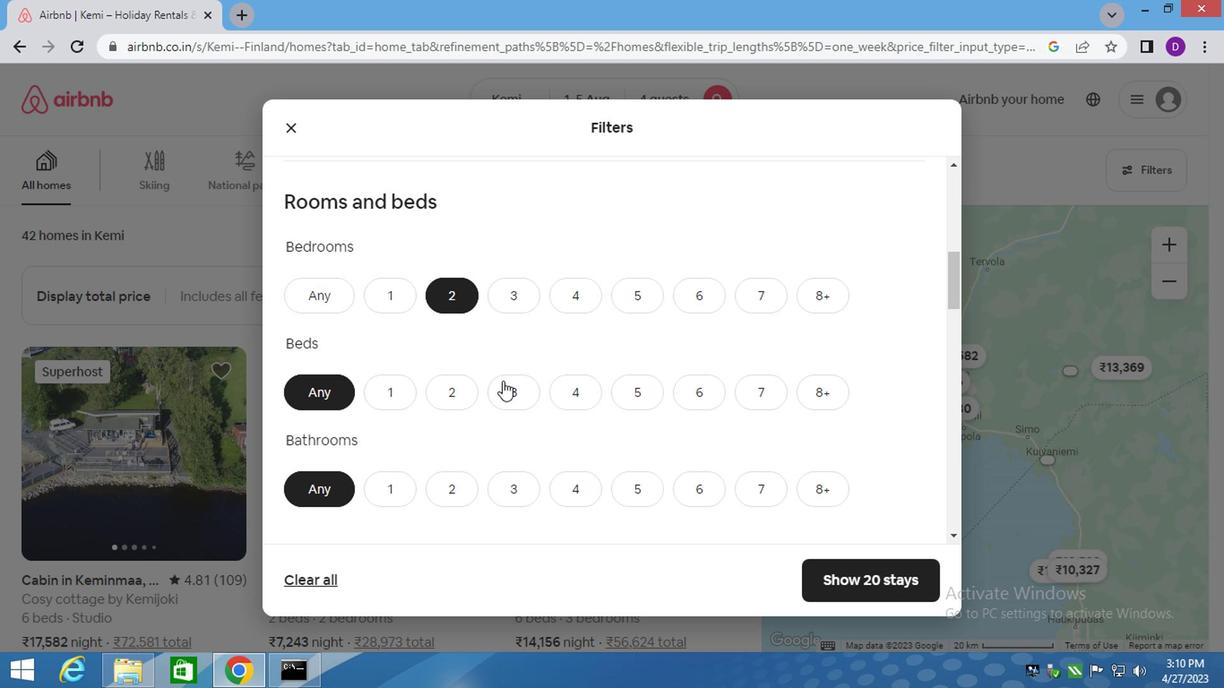 
Action: Mouse pressed left at (504, 388)
Screenshot: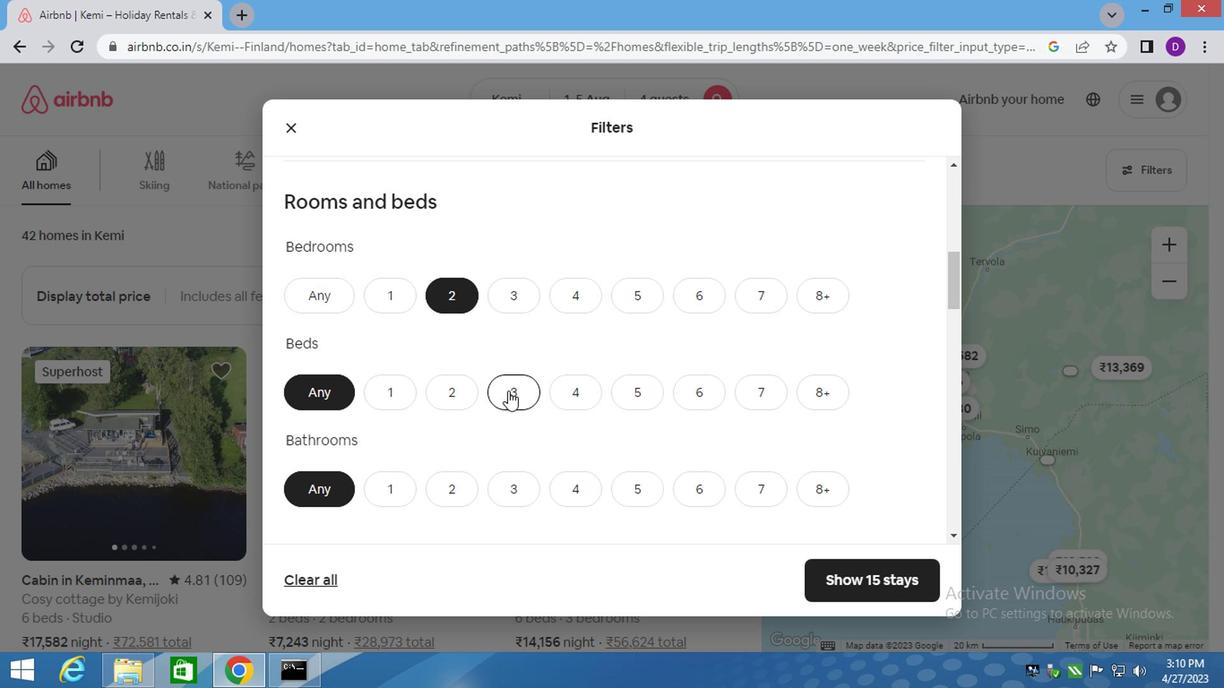 
Action: Mouse moved to (446, 485)
Screenshot: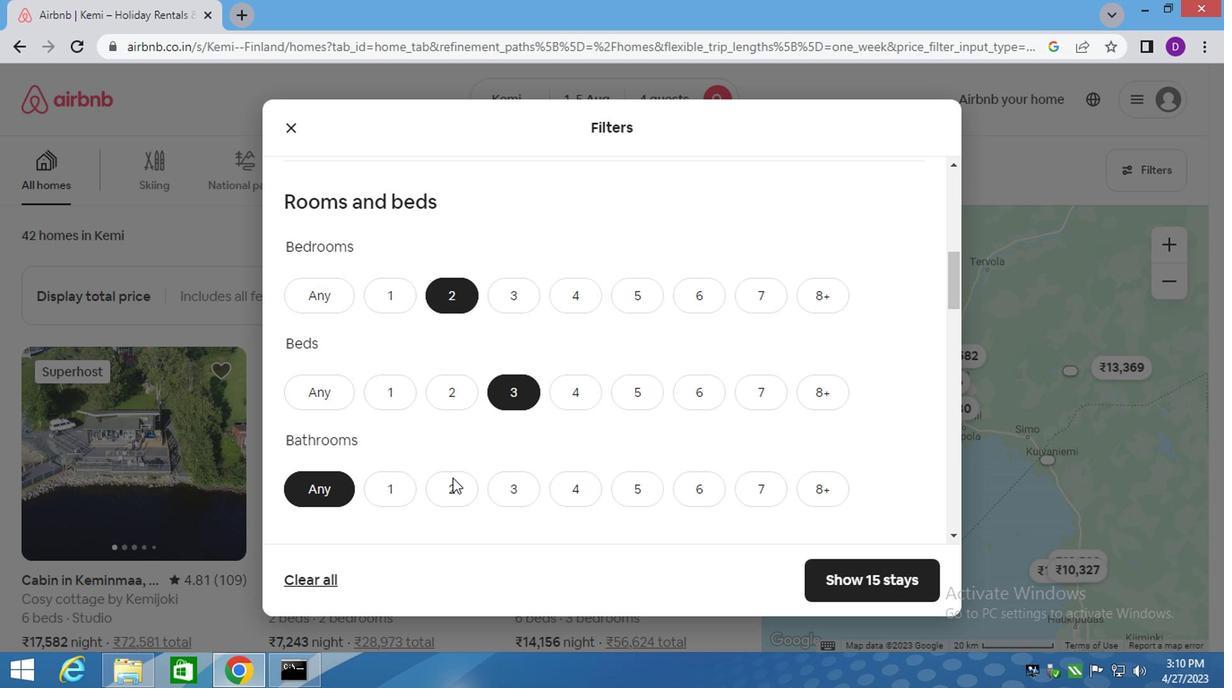 
Action: Mouse pressed left at (446, 485)
Screenshot: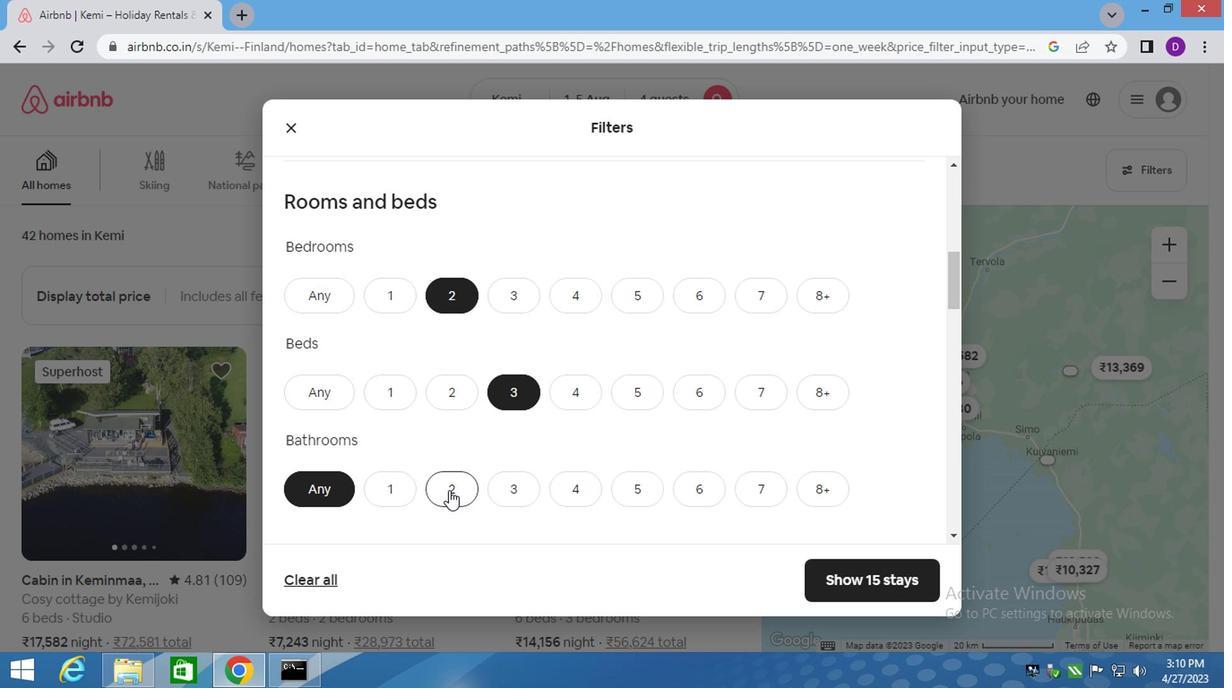 
Action: Mouse moved to (489, 385)
Screenshot: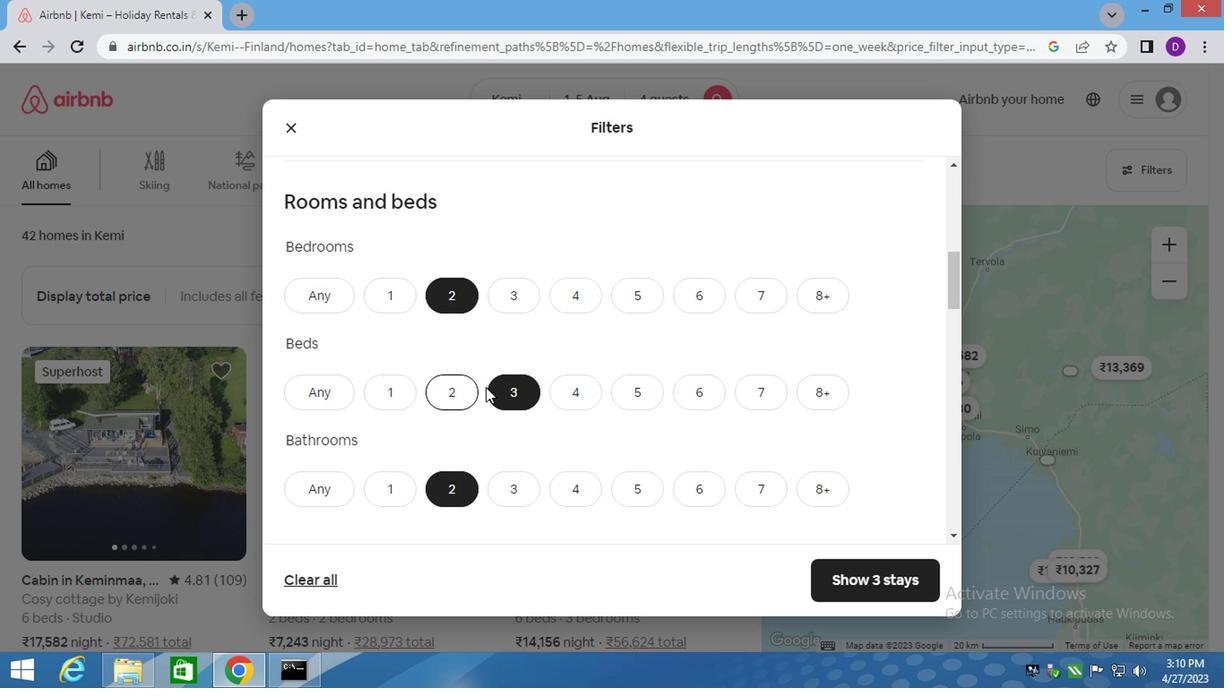 
Action: Mouse scrolled (489, 384) with delta (0, 0)
Screenshot: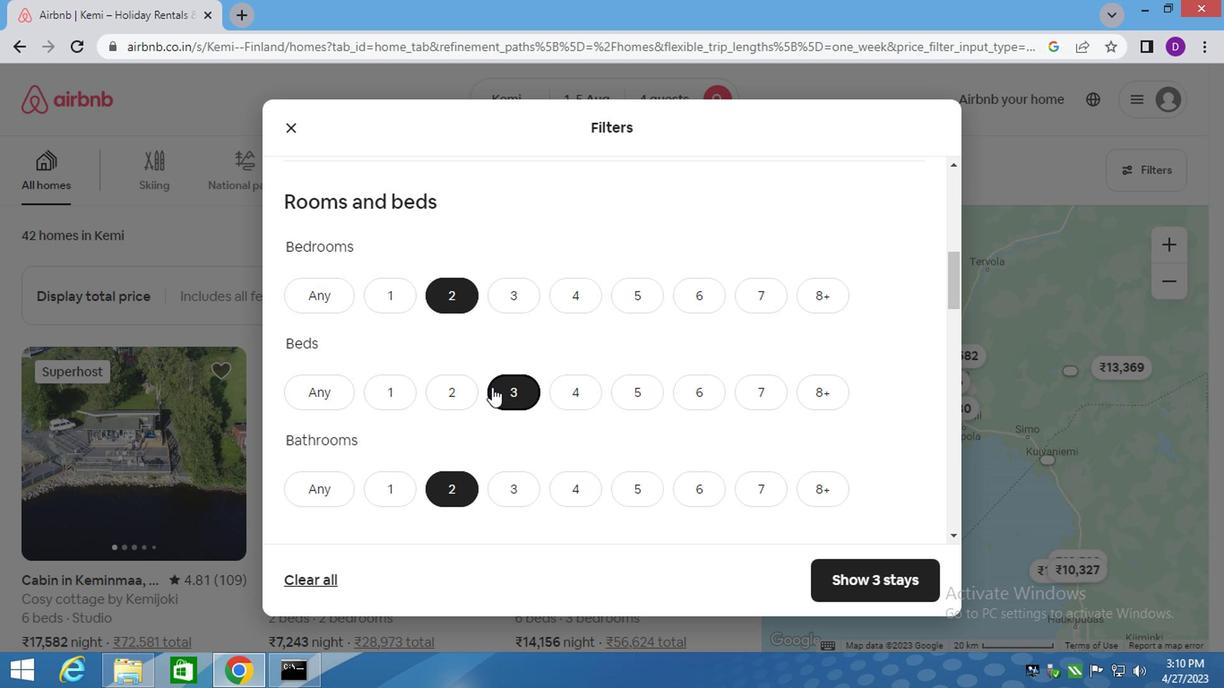 
Action: Mouse scrolled (489, 384) with delta (0, 0)
Screenshot: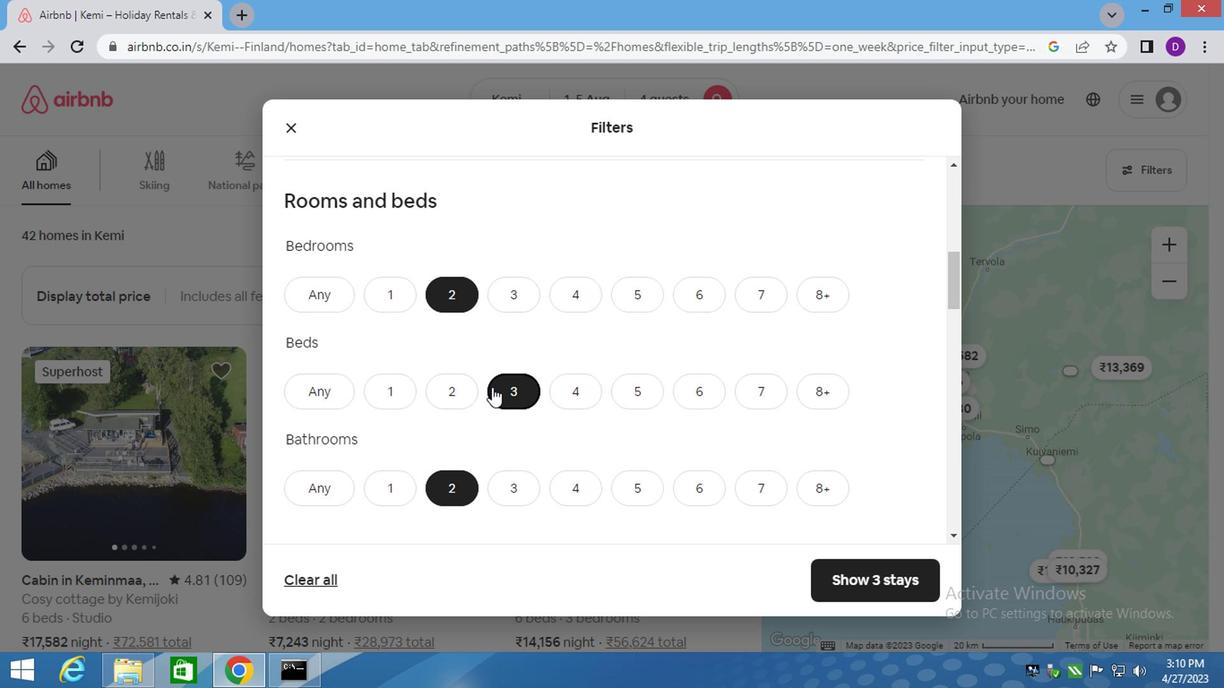 
Action: Mouse scrolled (489, 384) with delta (0, 0)
Screenshot: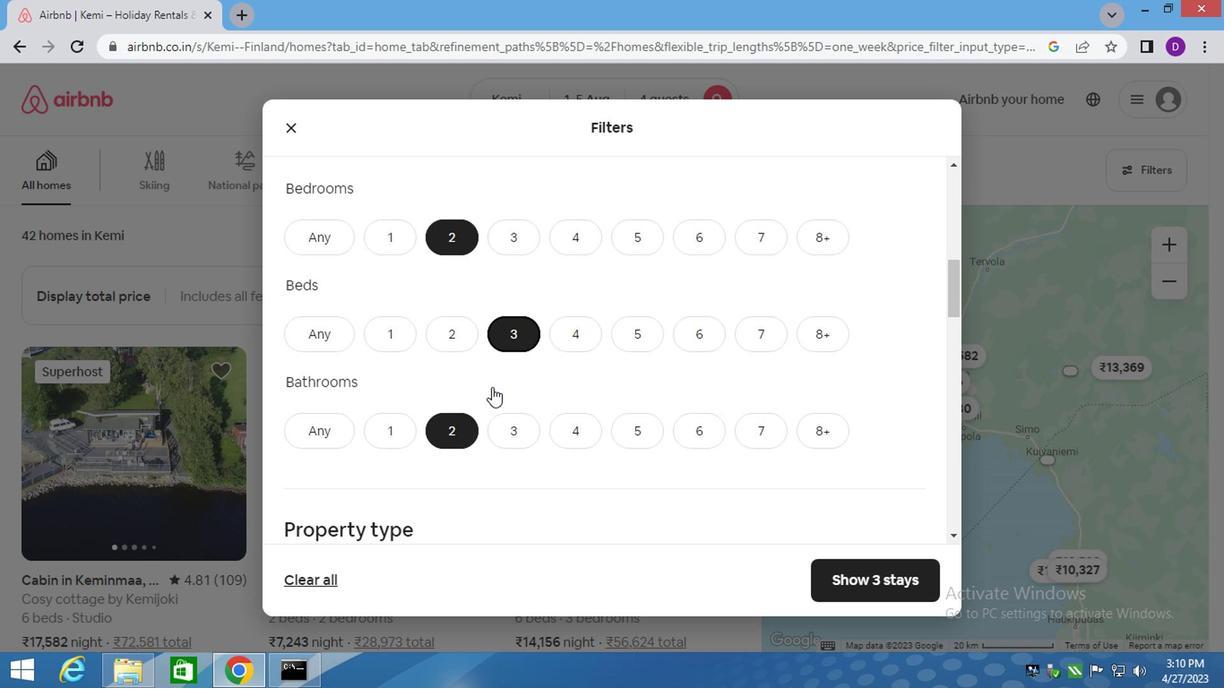 
Action: Mouse scrolled (489, 384) with delta (0, 0)
Screenshot: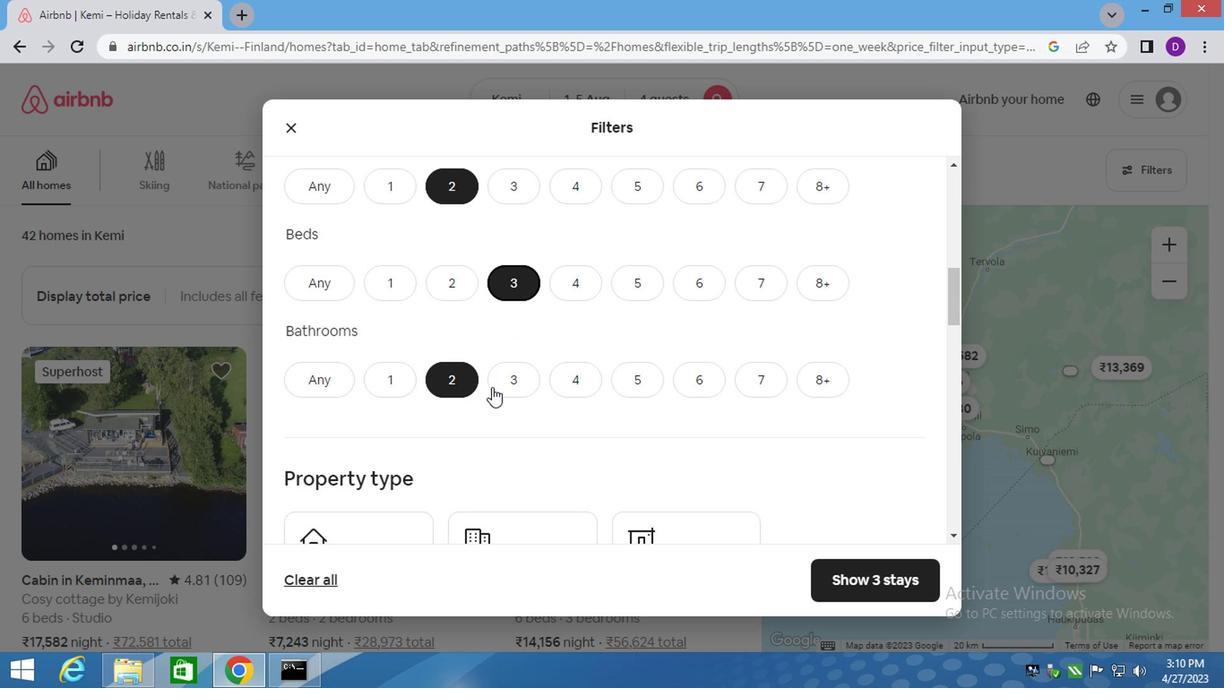 
Action: Mouse moved to (475, 326)
Screenshot: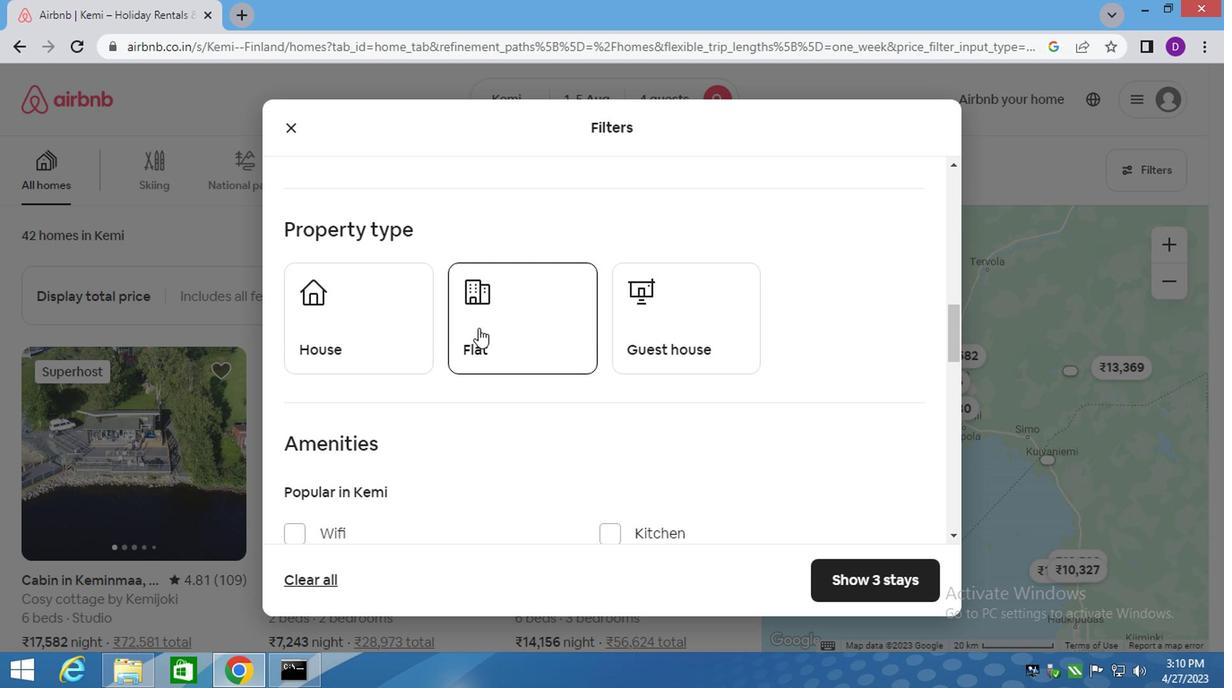 
Action: Mouse pressed left at (475, 326)
Screenshot: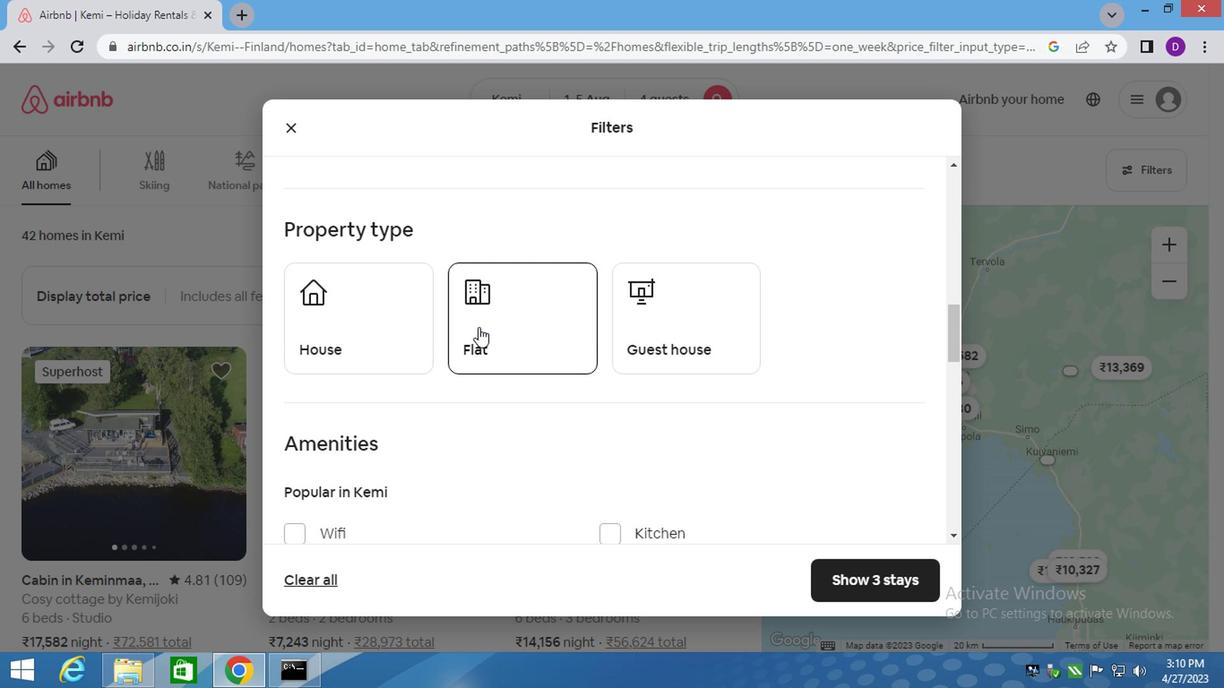 
Action: Mouse moved to (660, 329)
Screenshot: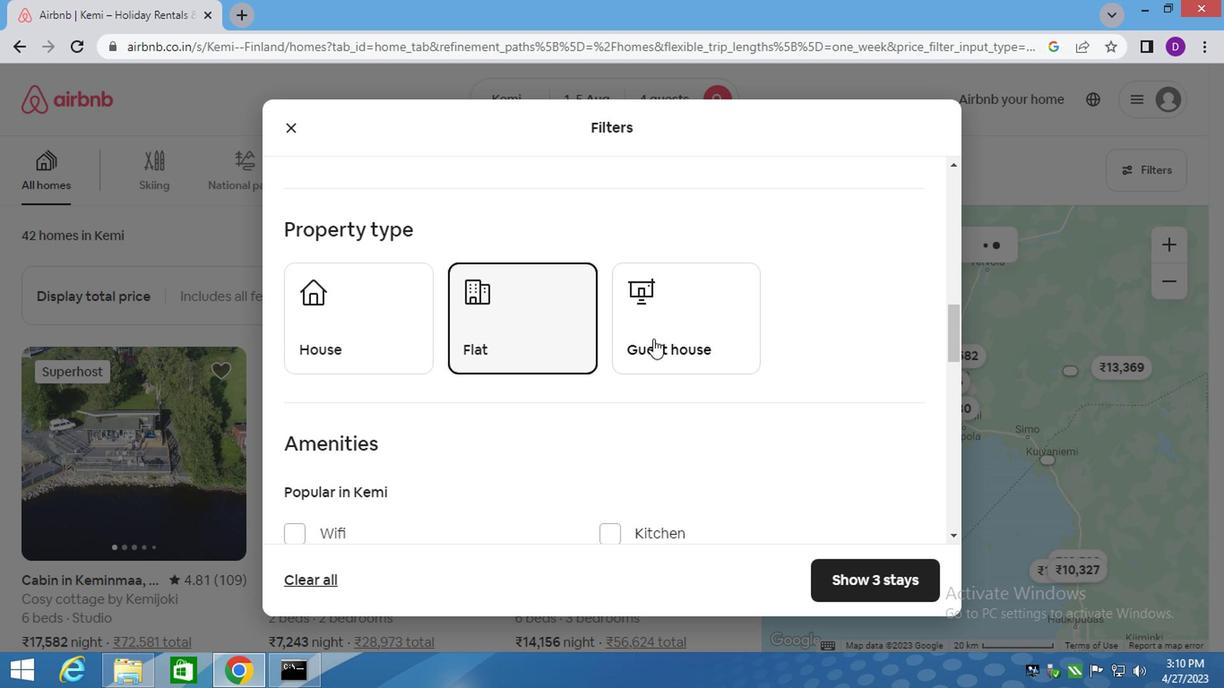 
Action: Mouse pressed left at (660, 329)
Screenshot: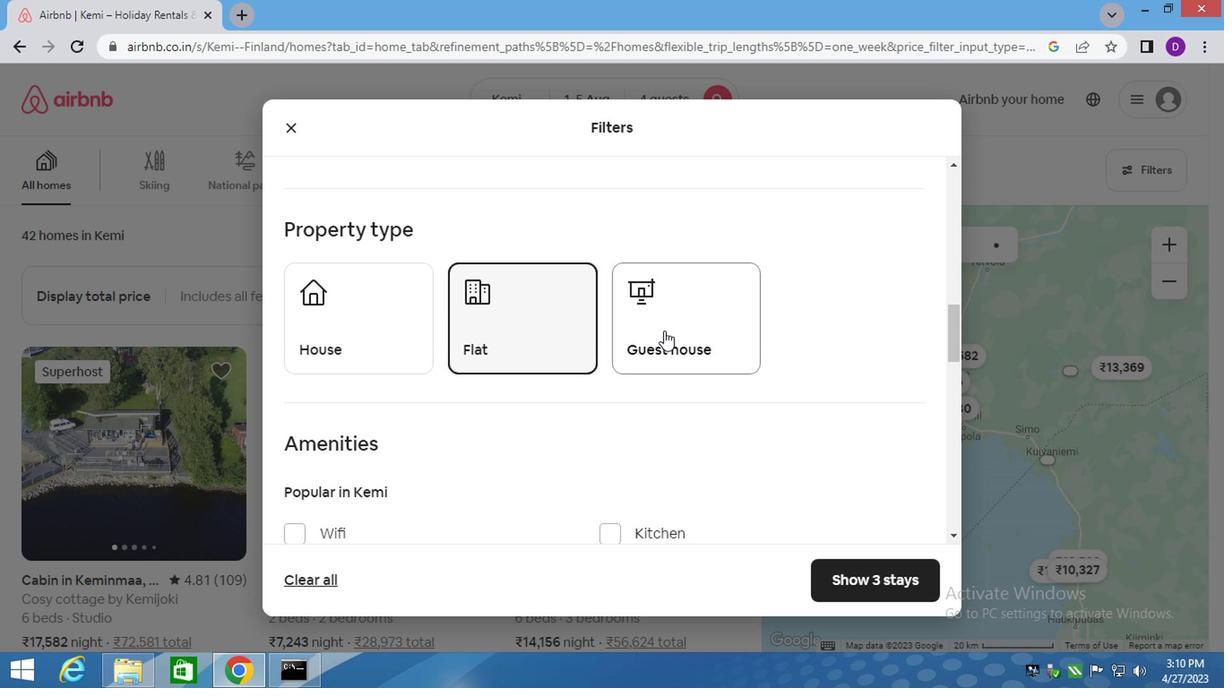 
Action: Mouse moved to (671, 397)
Screenshot: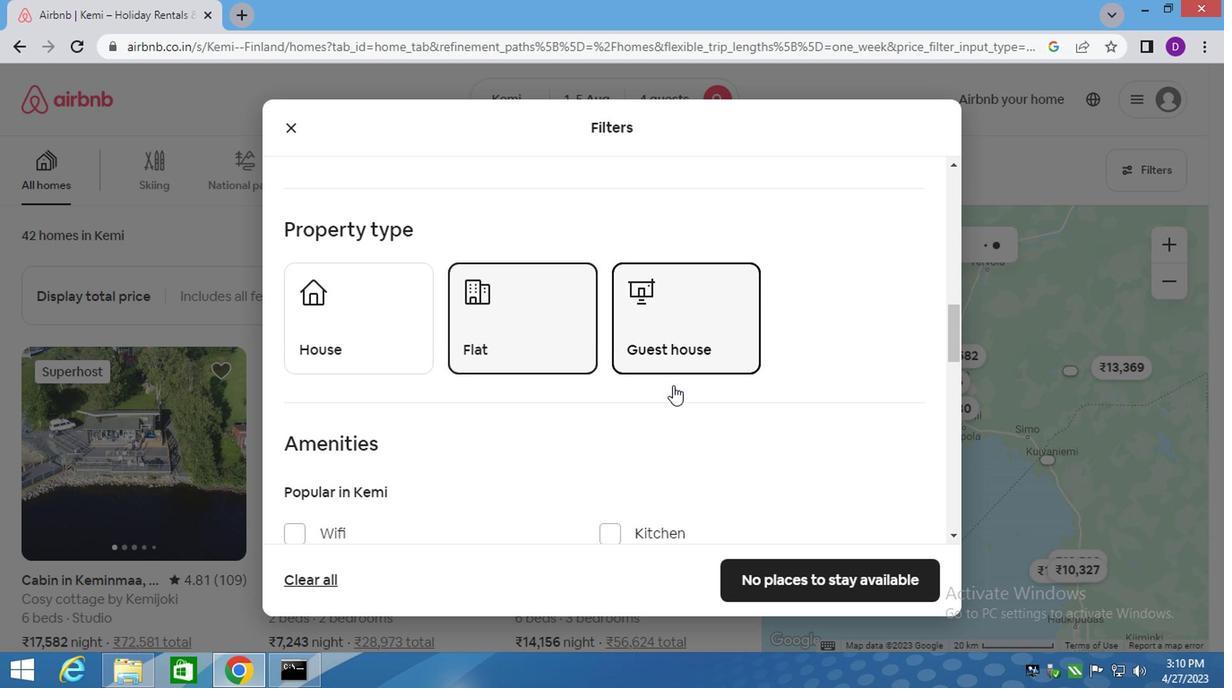 
Action: Mouse scrolled (671, 392) with delta (0, -1)
Screenshot: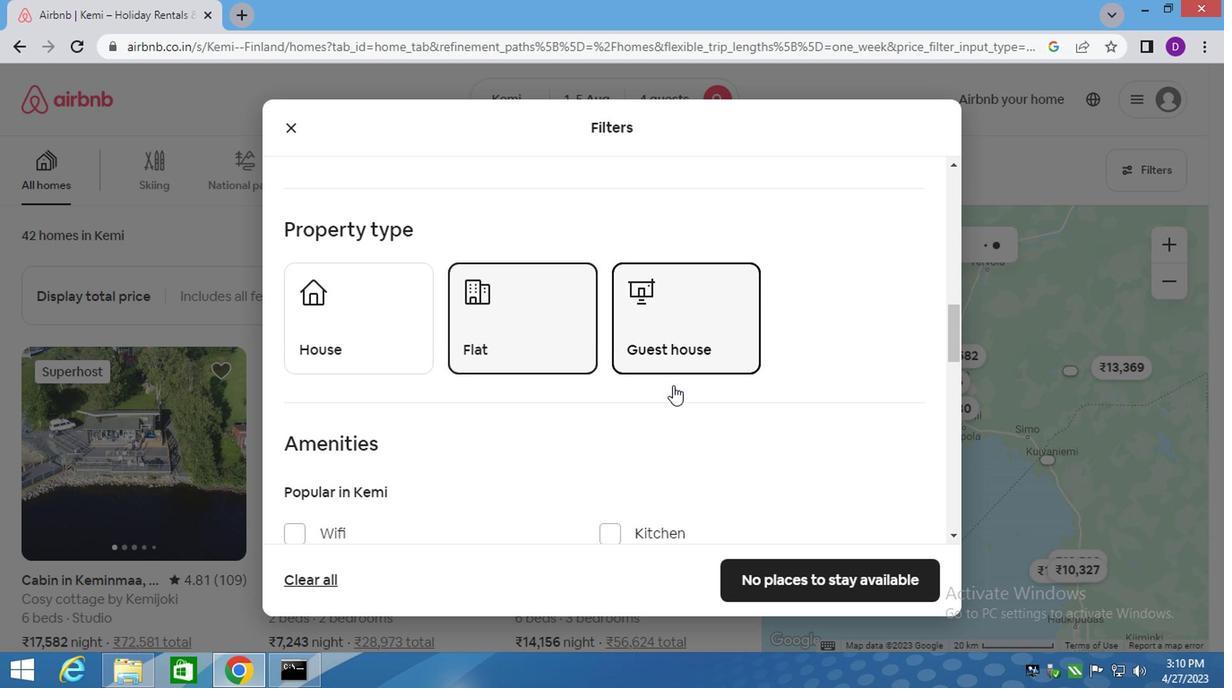 
Action: Mouse moved to (671, 399)
Screenshot: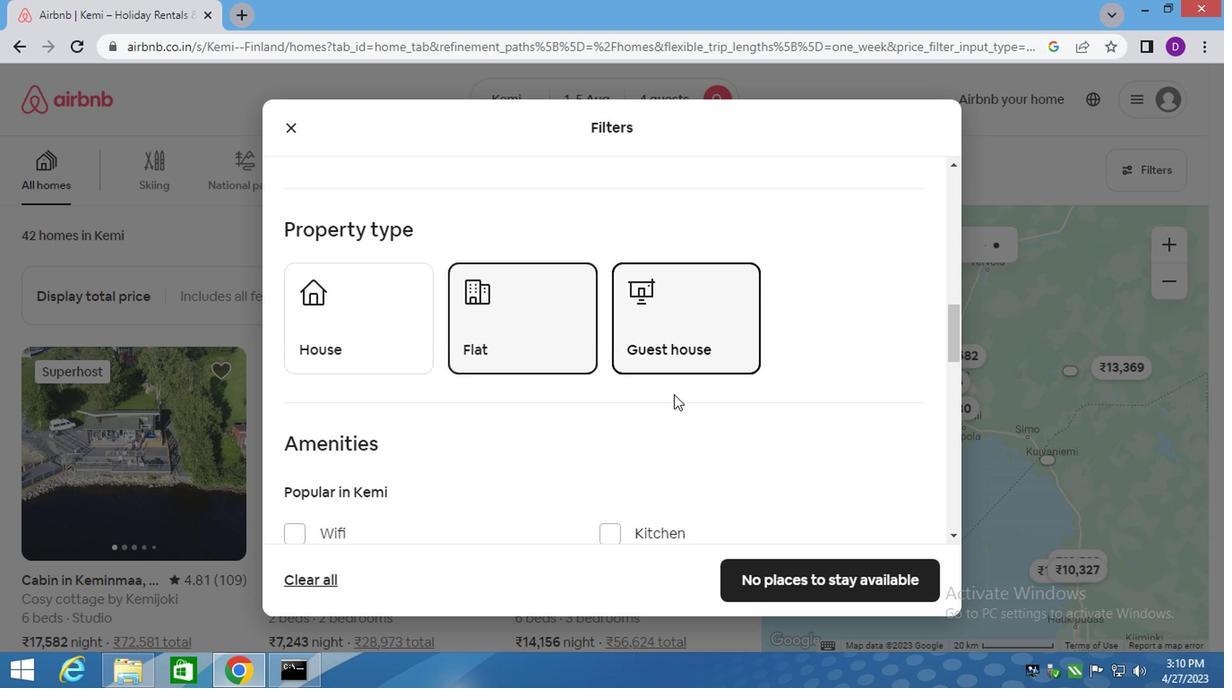 
Action: Mouse scrolled (671, 398) with delta (0, 0)
Screenshot: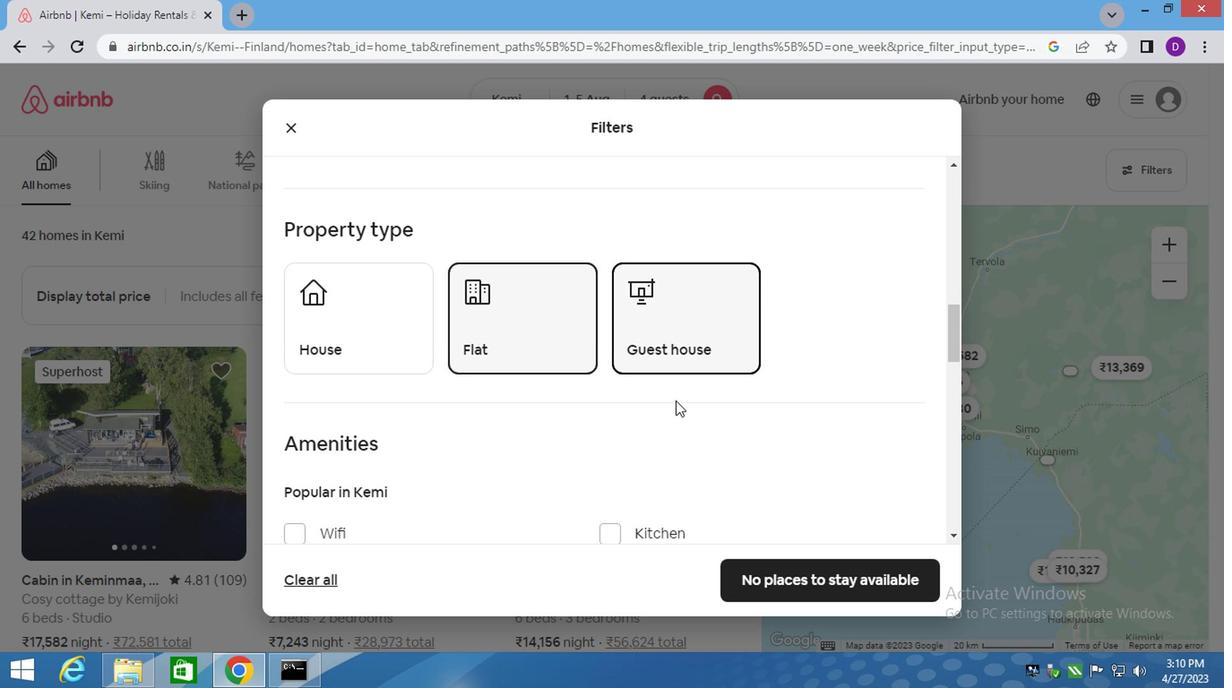 
Action: Mouse moved to (667, 405)
Screenshot: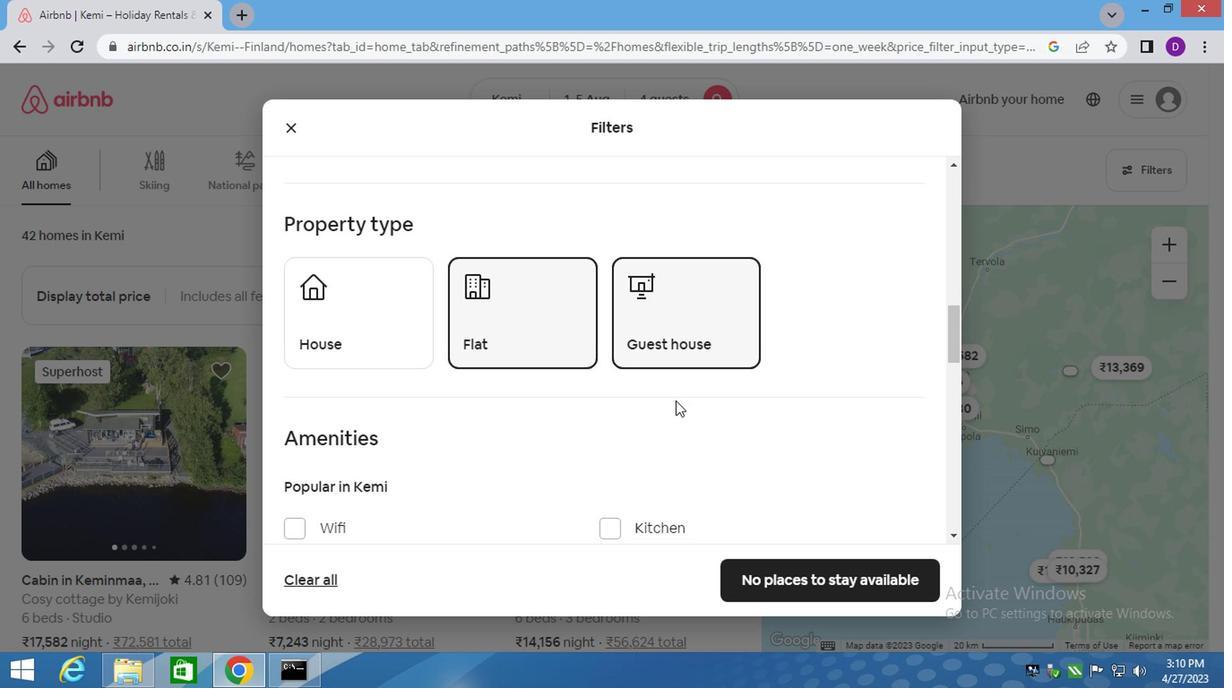 
Action: Mouse scrolled (673, 401) with delta (0, 0)
Screenshot: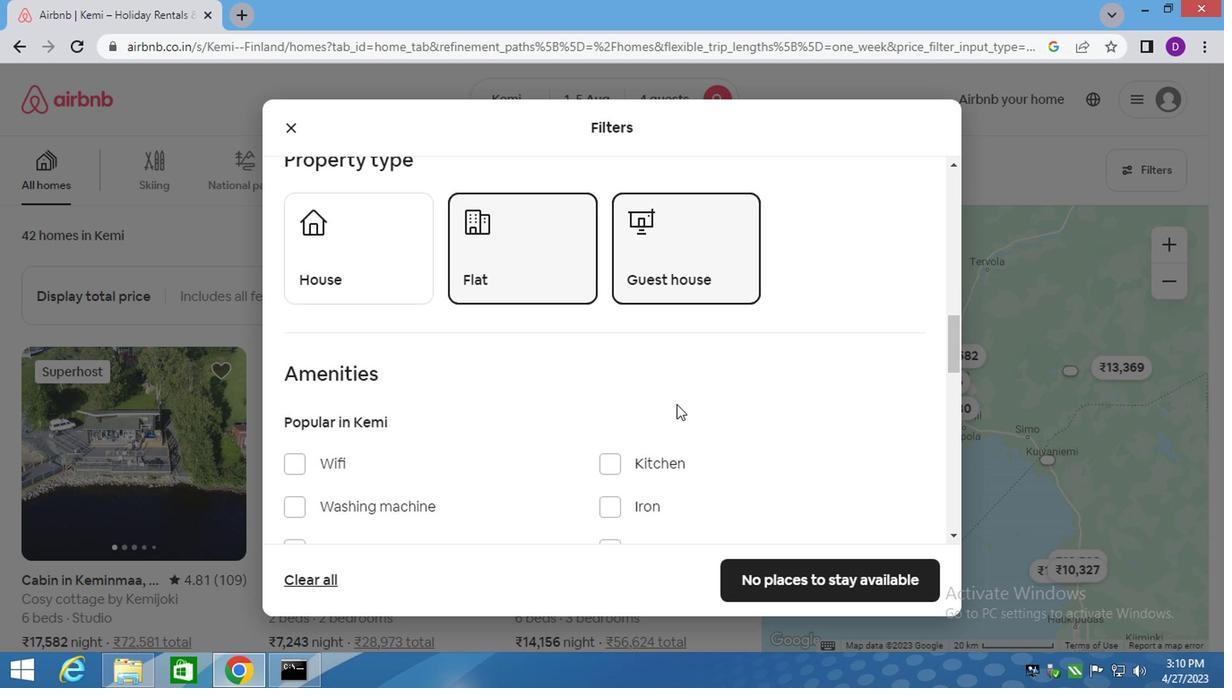 
Action: Mouse scrolled (667, 404) with delta (0, -1)
Screenshot: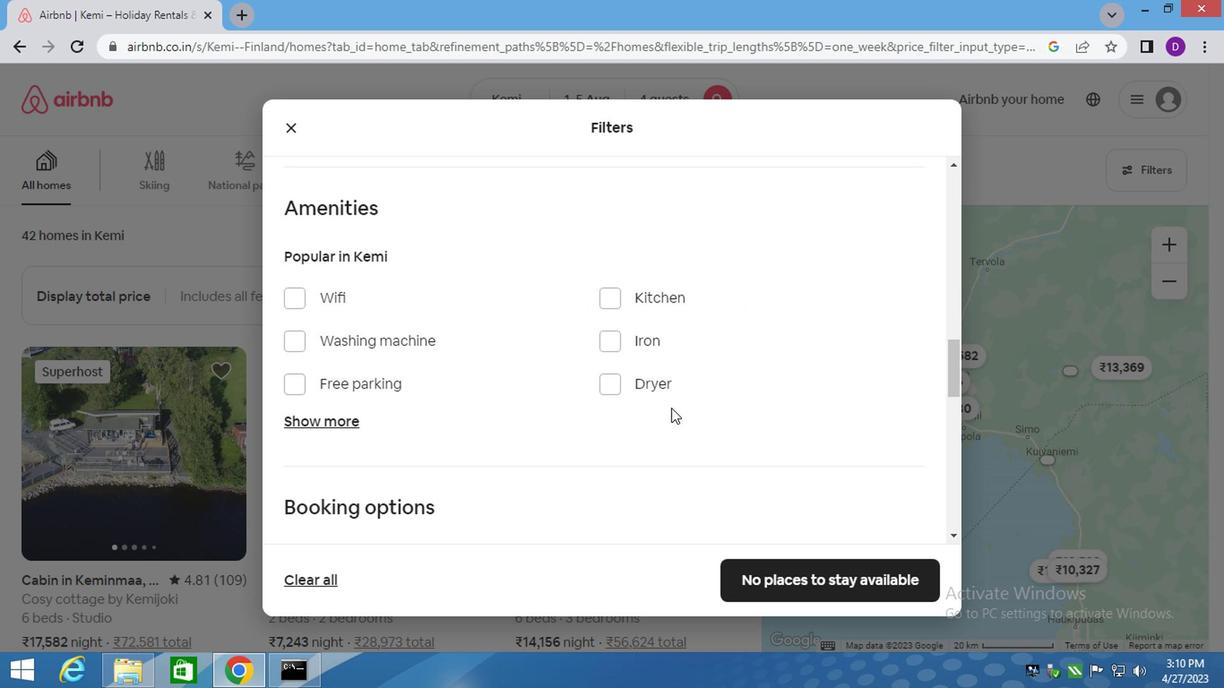 
Action: Mouse moved to (671, 406)
Screenshot: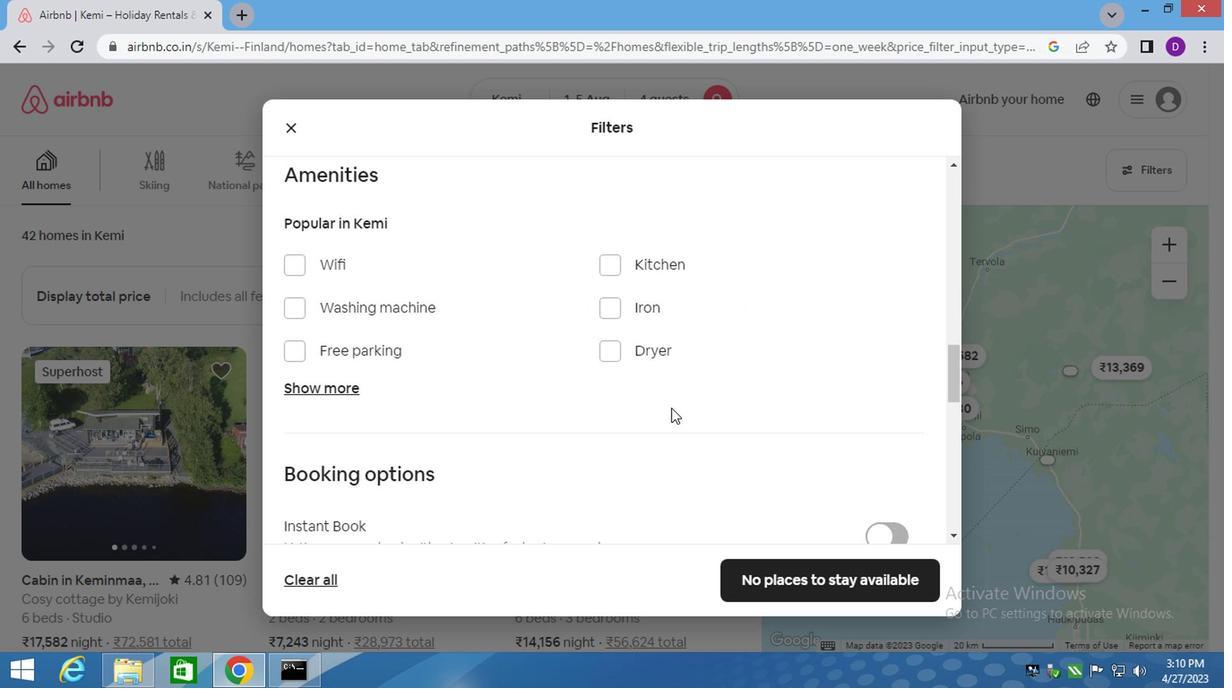 
Action: Mouse scrolled (671, 405) with delta (0, 0)
Screenshot: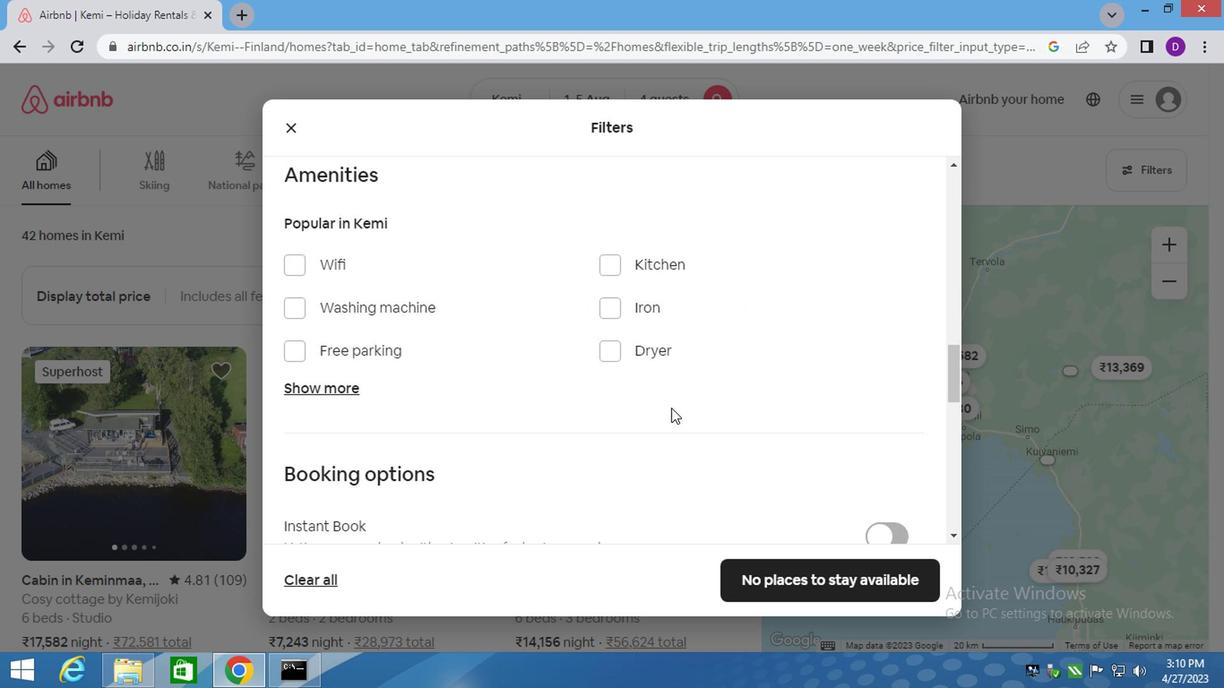 
Action: Mouse moved to (673, 406)
Screenshot: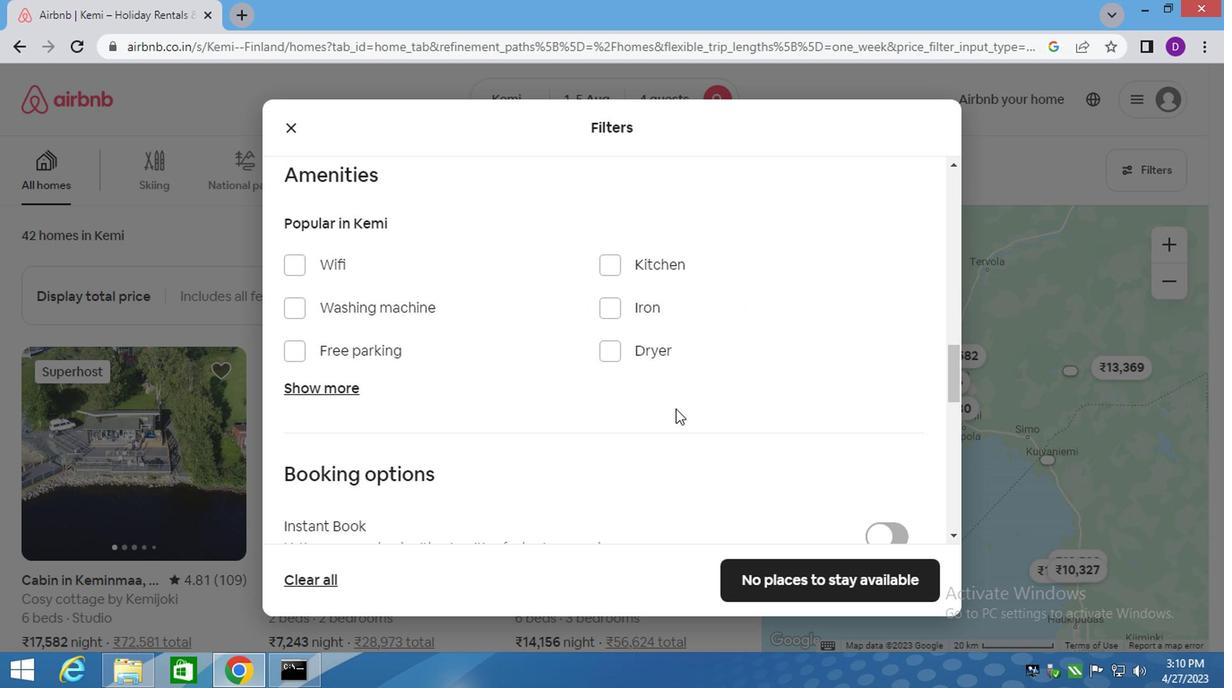 
Action: Mouse scrolled (673, 405) with delta (0, 0)
Screenshot: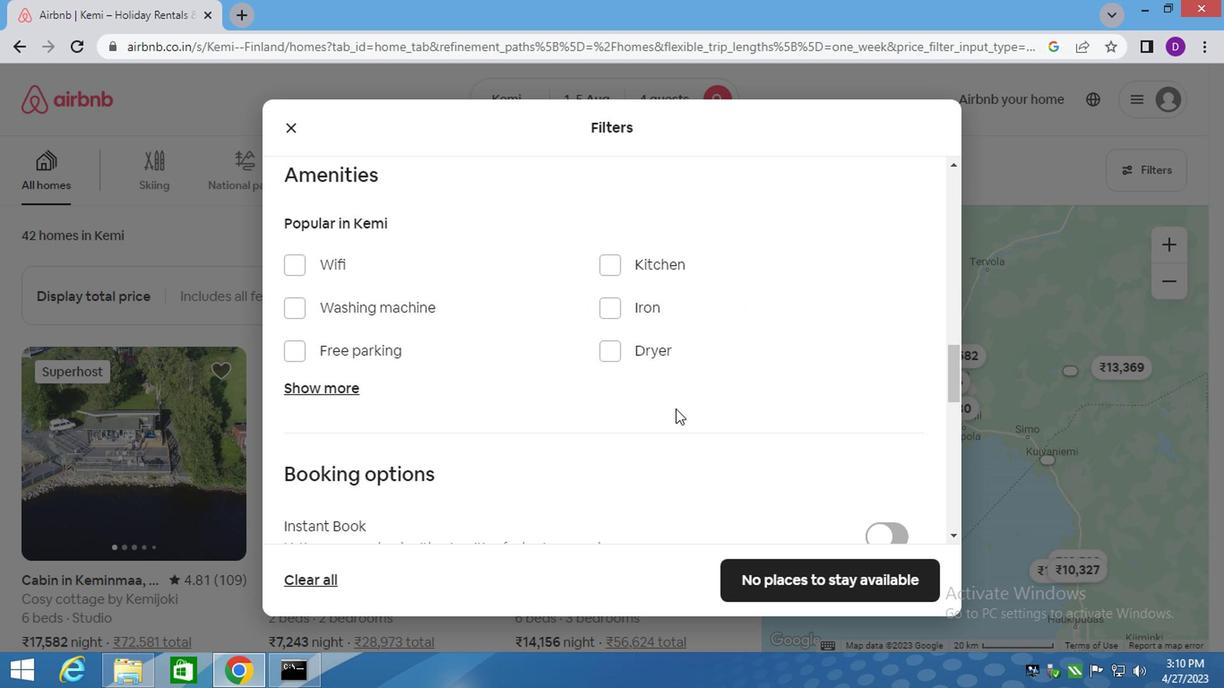 
Action: Mouse moved to (866, 327)
Screenshot: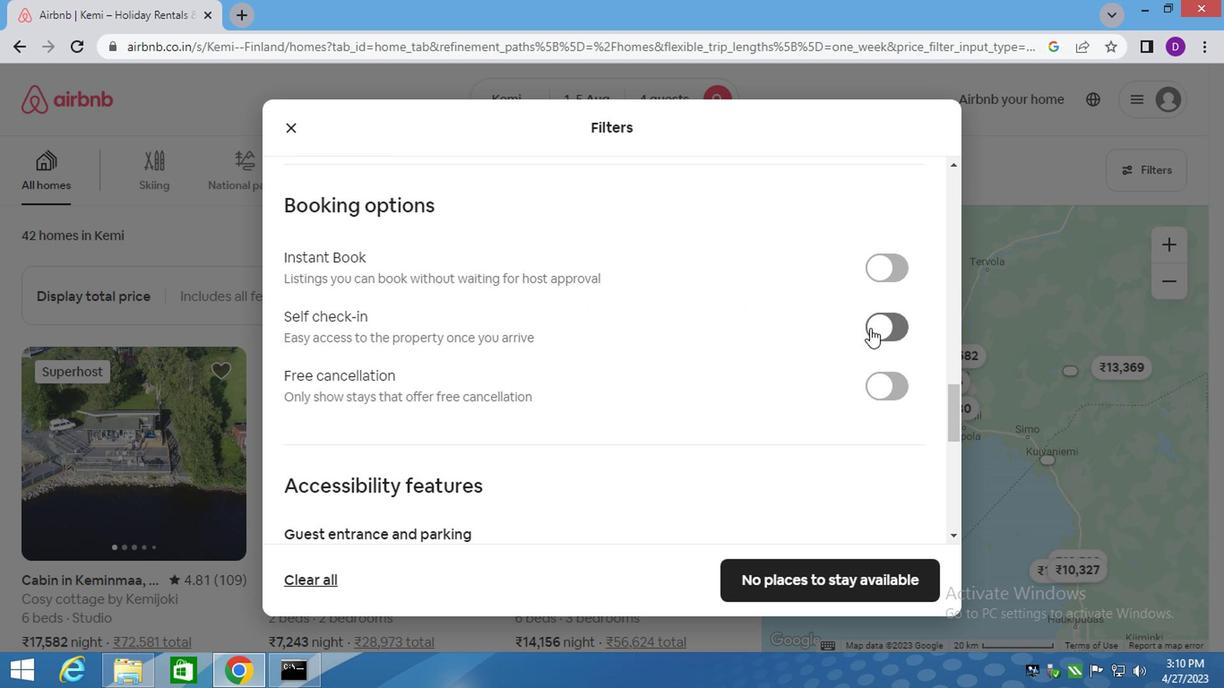 
Action: Mouse pressed left at (866, 327)
Screenshot: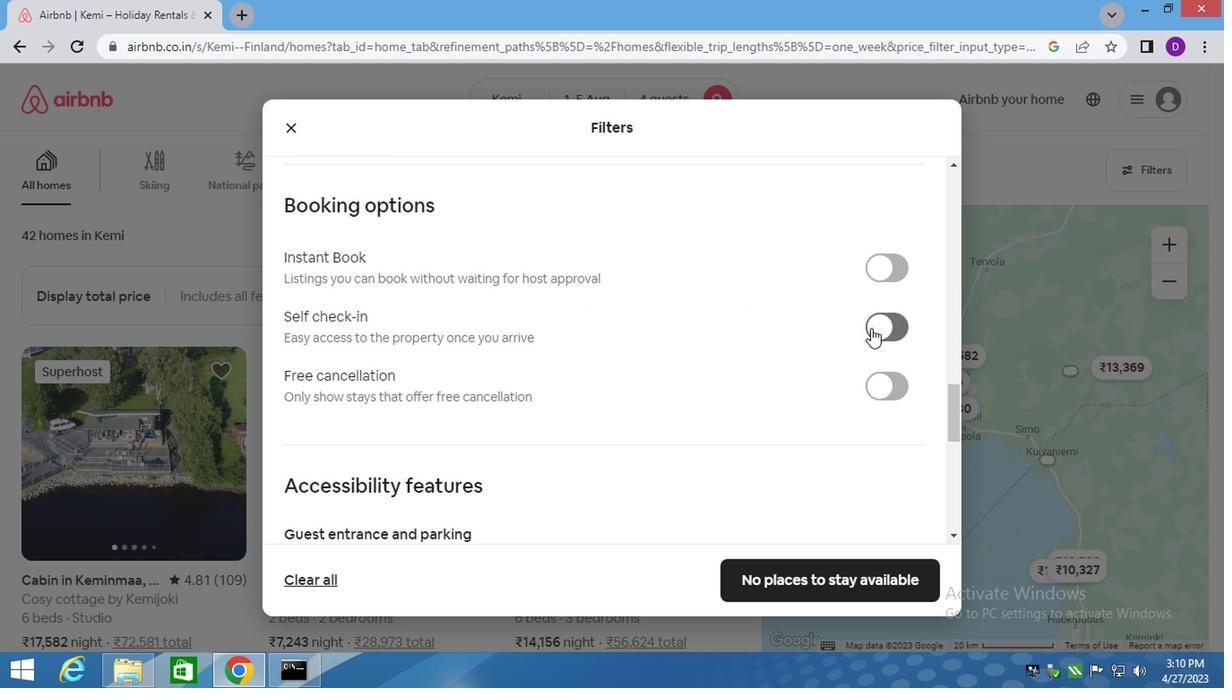 
Action: Mouse moved to (794, 570)
Screenshot: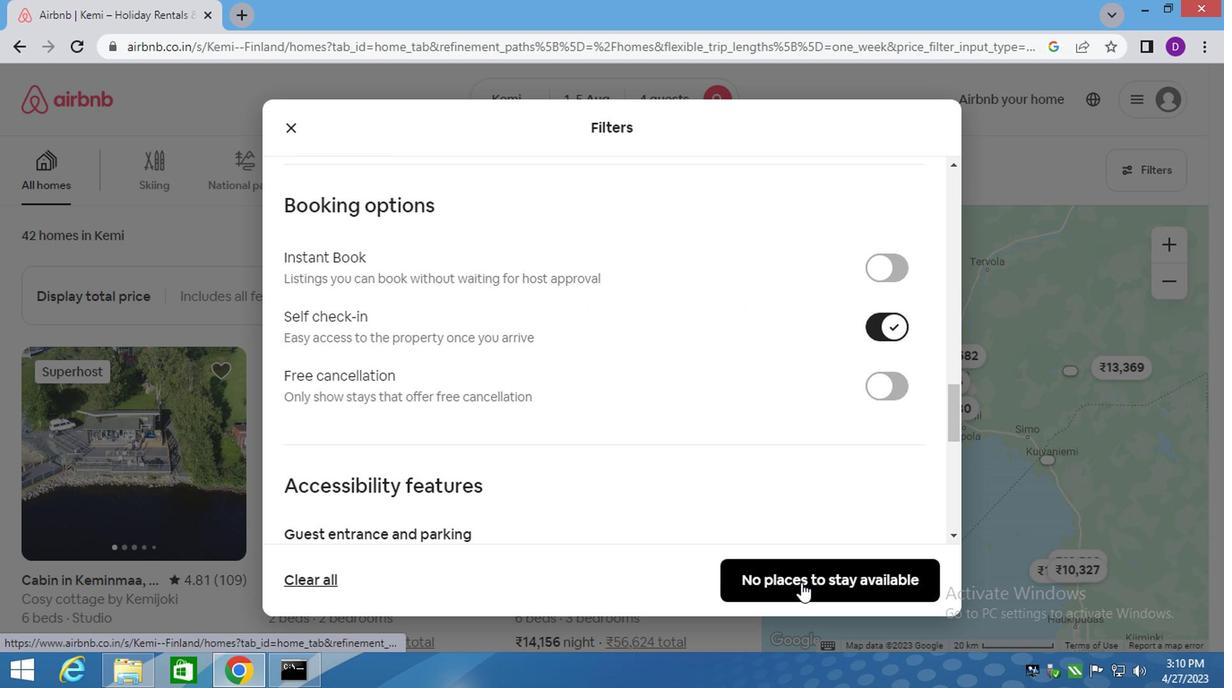 
Action: Mouse pressed left at (794, 570)
Screenshot: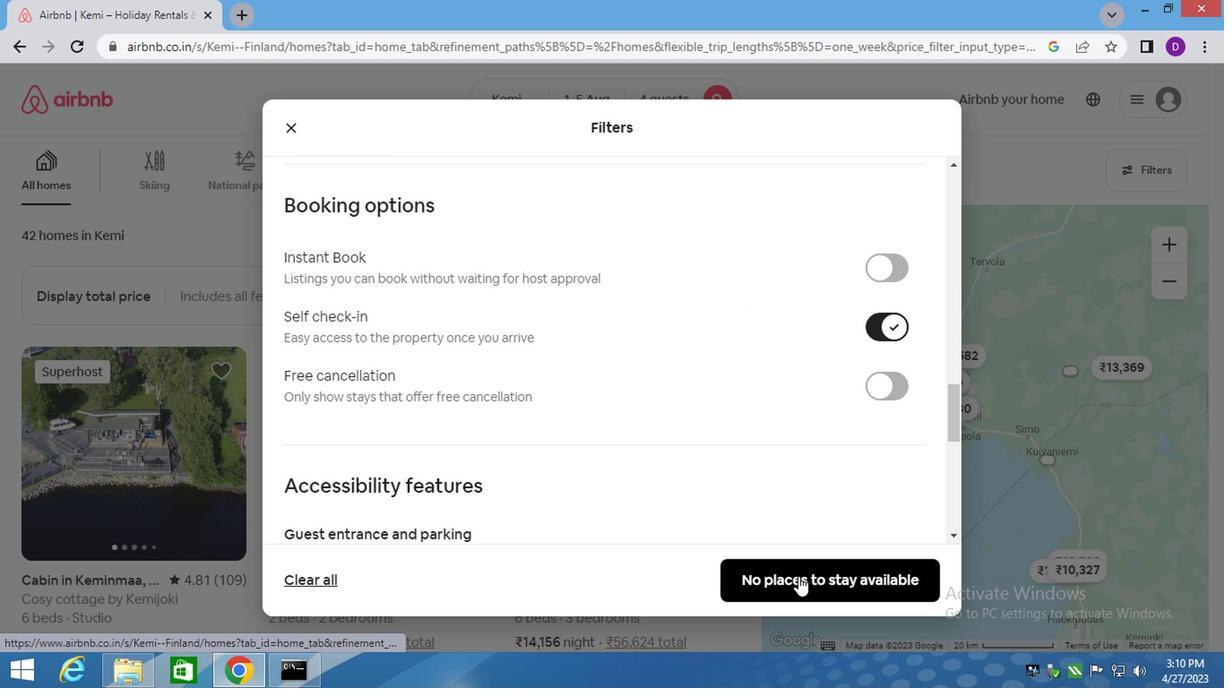 
